 Task: Create a due date automation trigger when advanced on, on the monday before a card is due add fields without custom field "Resume" set to a date in this month at 11:00 AM.
Action: Mouse moved to (854, 248)
Screenshot: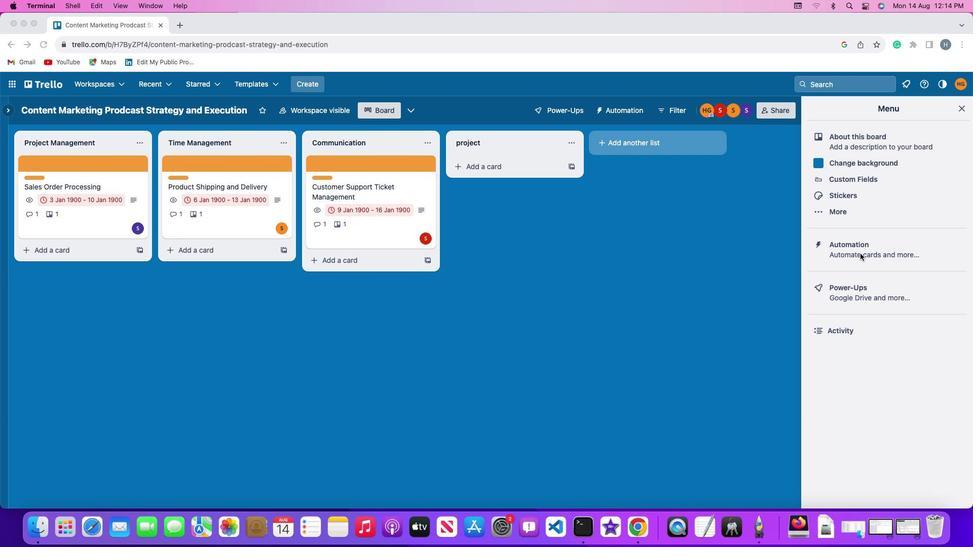 
Action: Mouse pressed left at (854, 248)
Screenshot: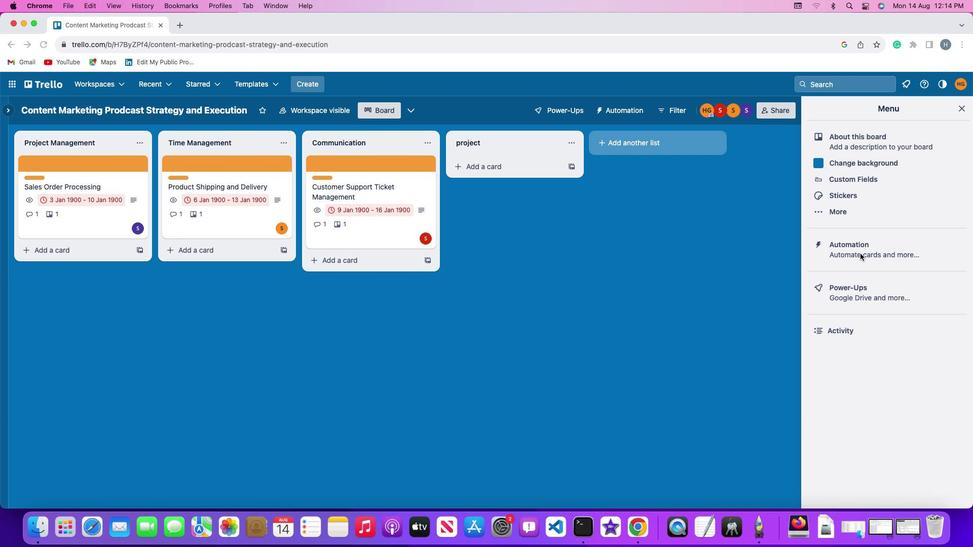 
Action: Mouse pressed left at (854, 248)
Screenshot: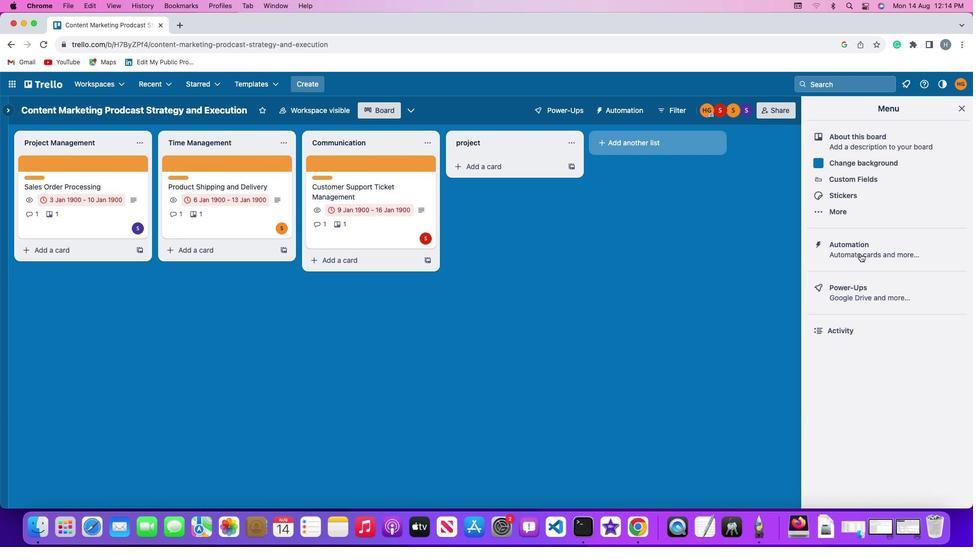 
Action: Mouse moved to (56, 238)
Screenshot: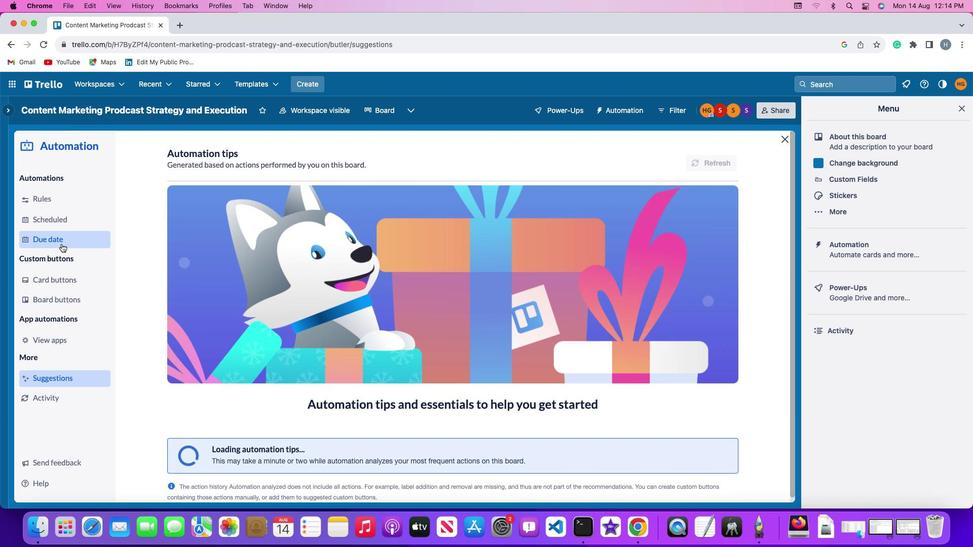
Action: Mouse pressed left at (56, 238)
Screenshot: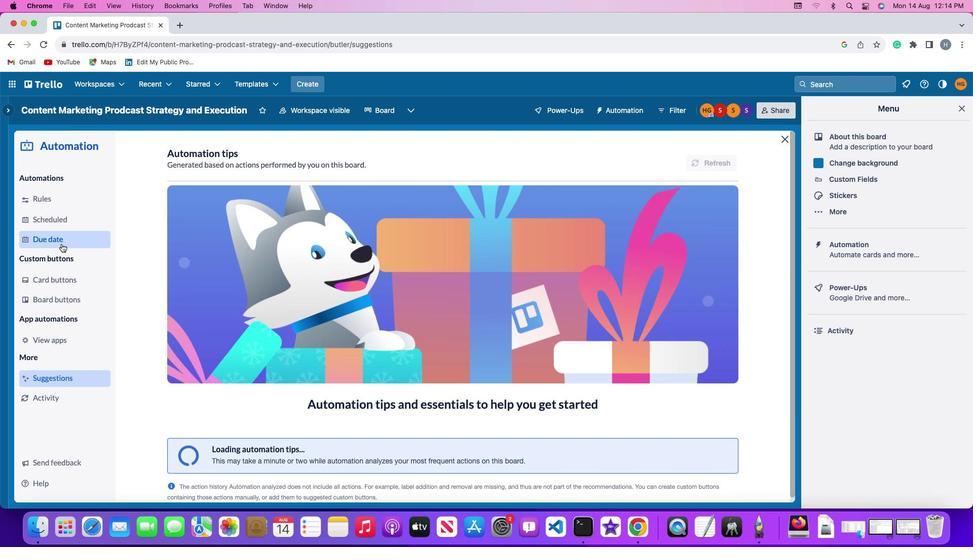 
Action: Mouse moved to (674, 152)
Screenshot: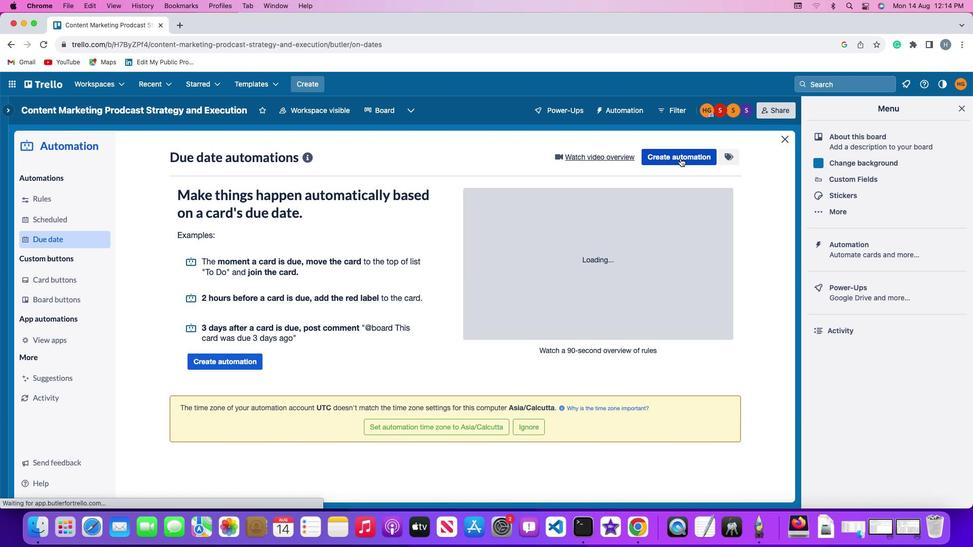
Action: Mouse pressed left at (674, 152)
Screenshot: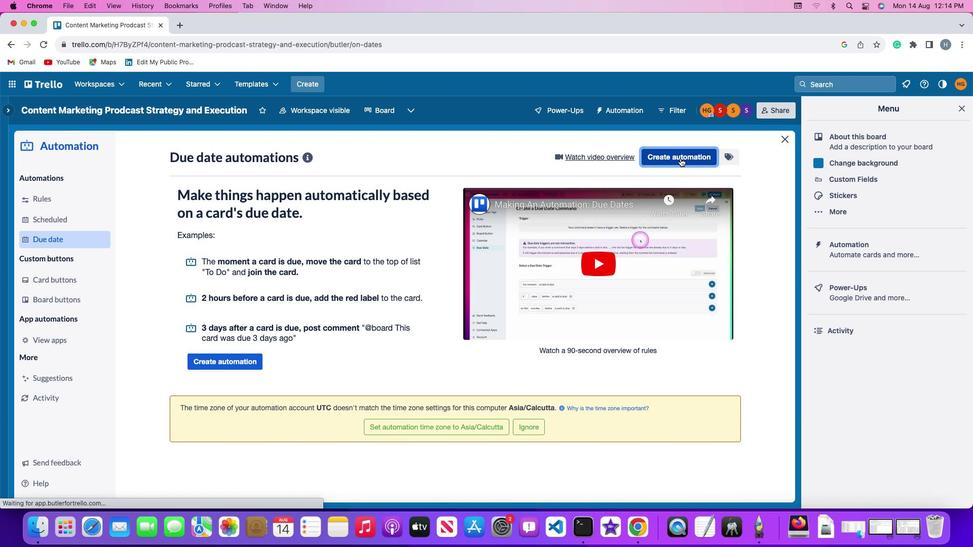 
Action: Mouse moved to (184, 246)
Screenshot: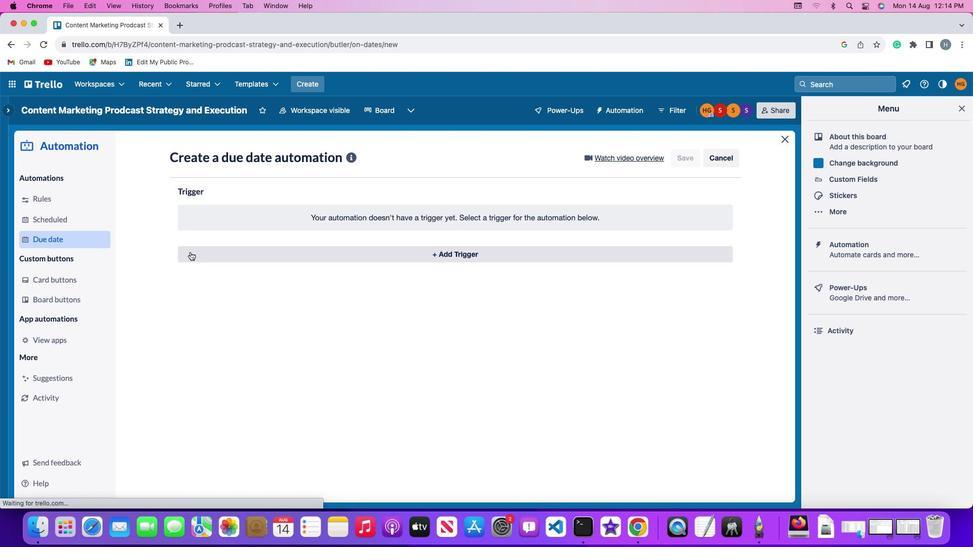 
Action: Mouse pressed left at (184, 246)
Screenshot: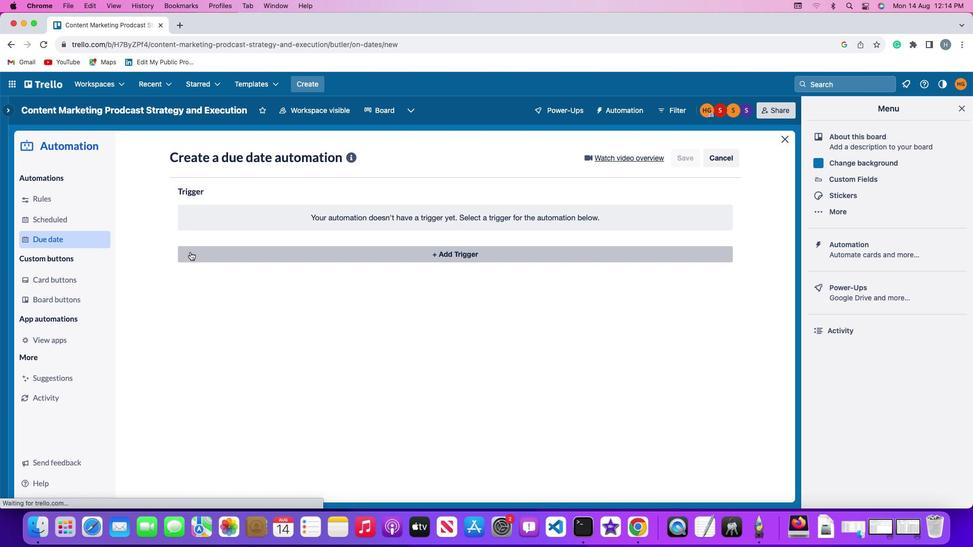 
Action: Mouse moved to (215, 439)
Screenshot: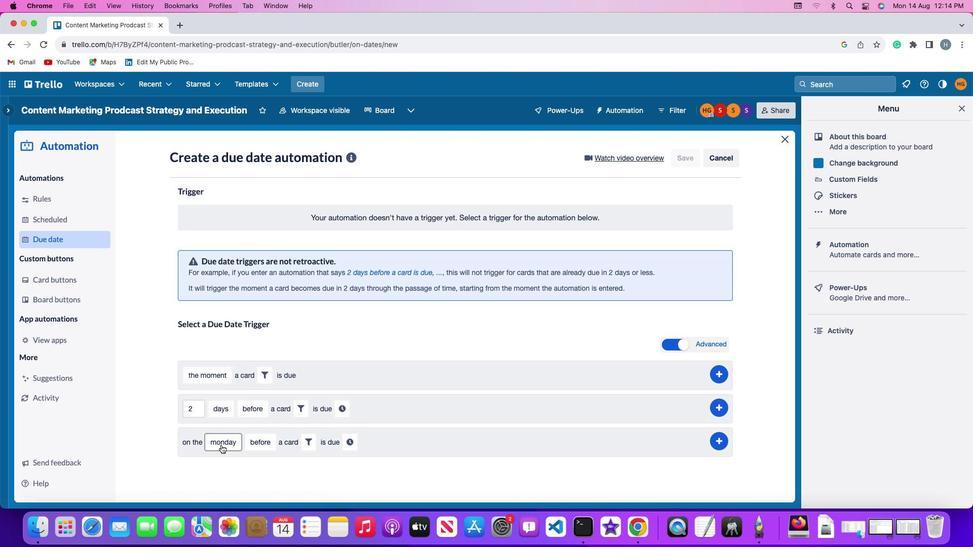 
Action: Mouse pressed left at (215, 439)
Screenshot: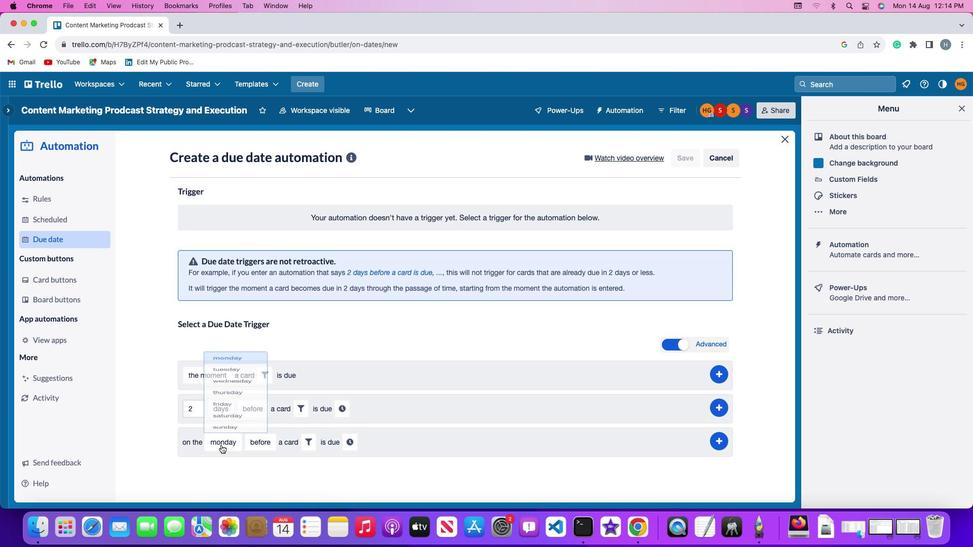 
Action: Mouse moved to (227, 296)
Screenshot: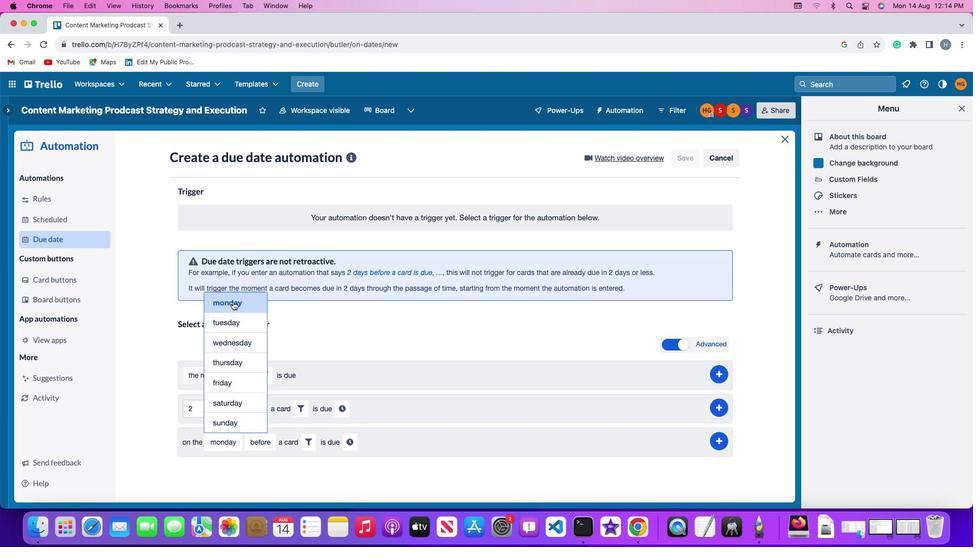 
Action: Mouse pressed left at (227, 296)
Screenshot: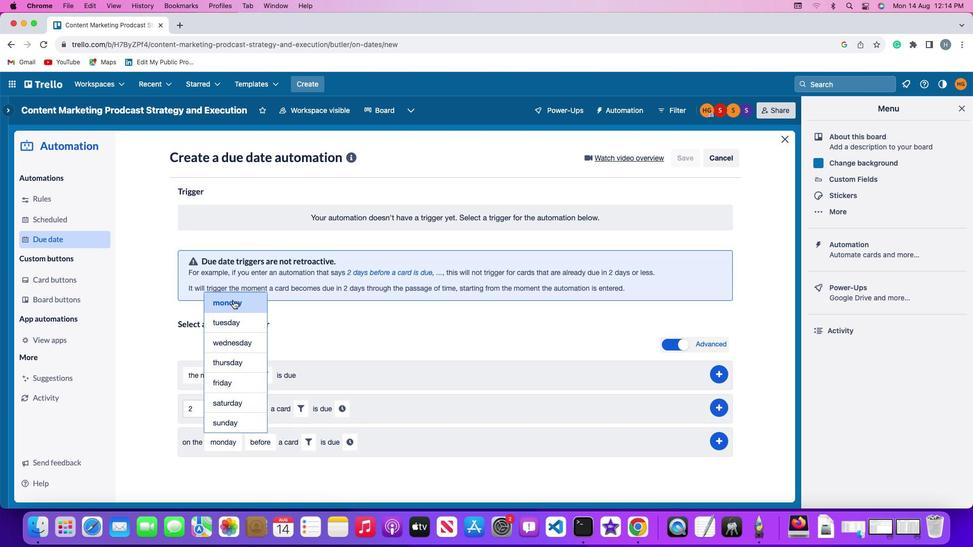 
Action: Mouse moved to (258, 434)
Screenshot: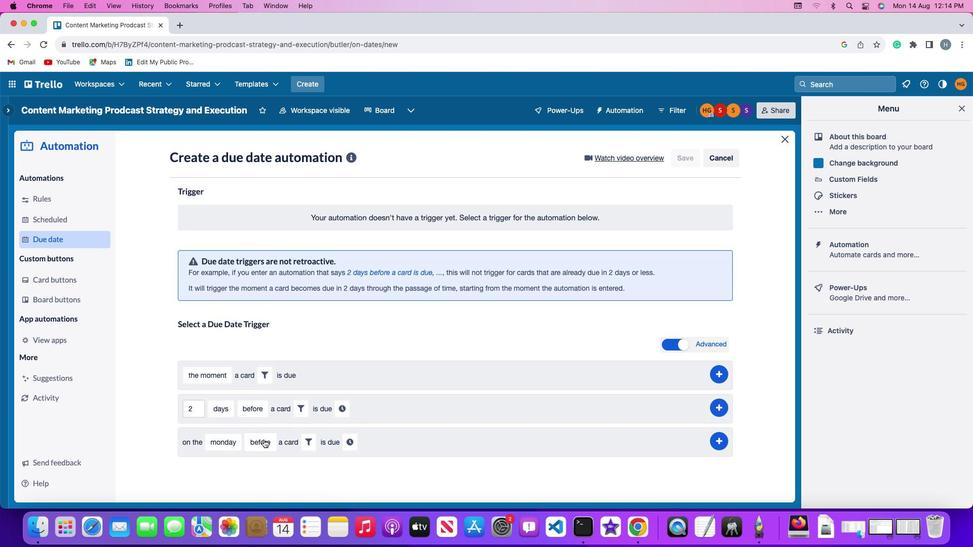 
Action: Mouse pressed left at (258, 434)
Screenshot: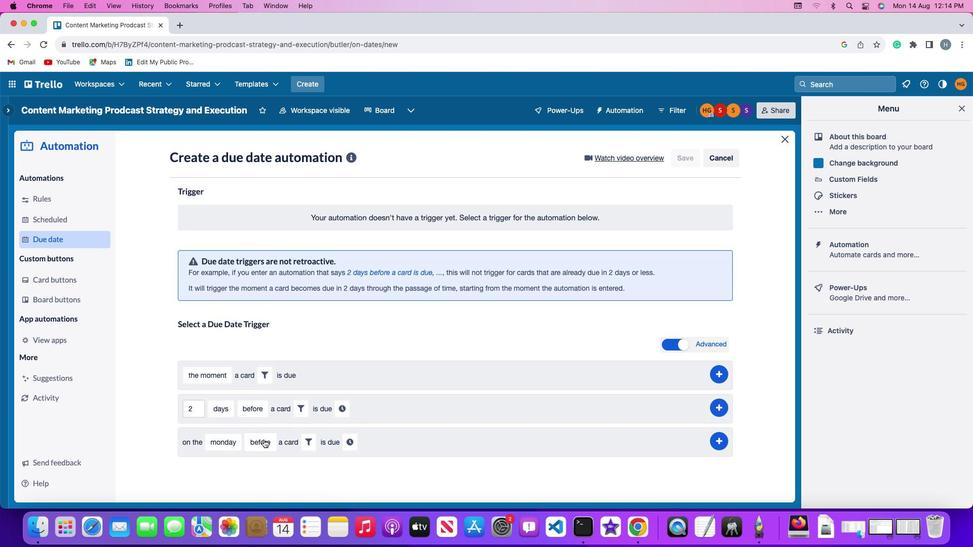 
Action: Mouse moved to (267, 357)
Screenshot: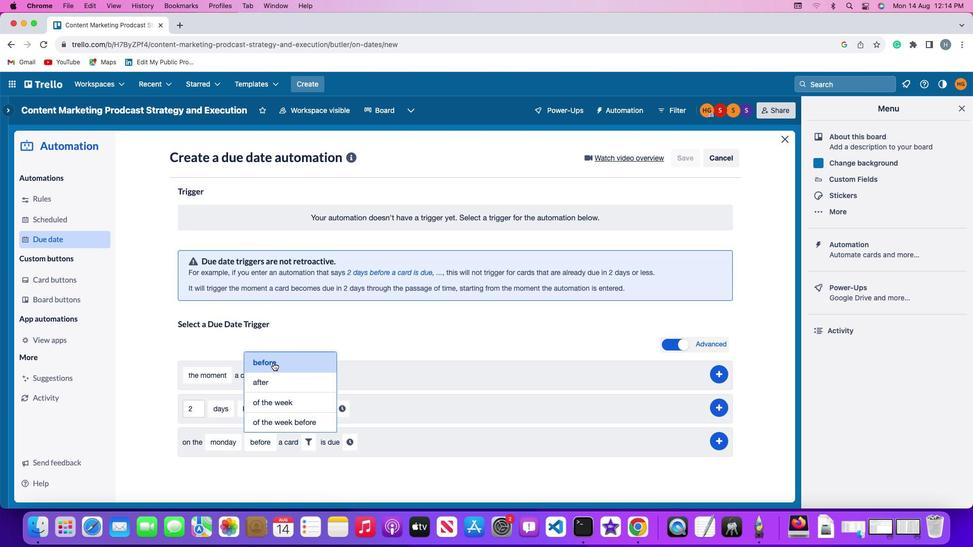 
Action: Mouse pressed left at (267, 357)
Screenshot: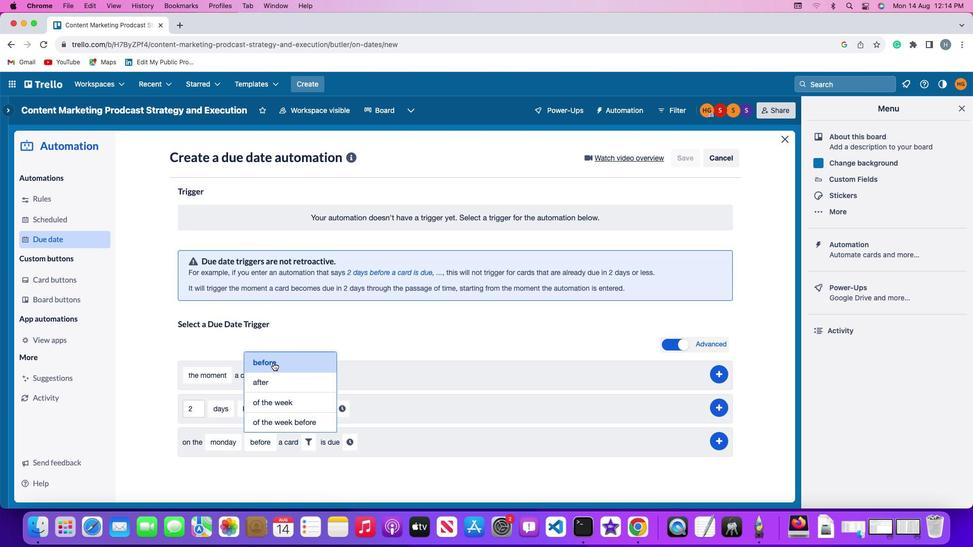 
Action: Mouse moved to (303, 432)
Screenshot: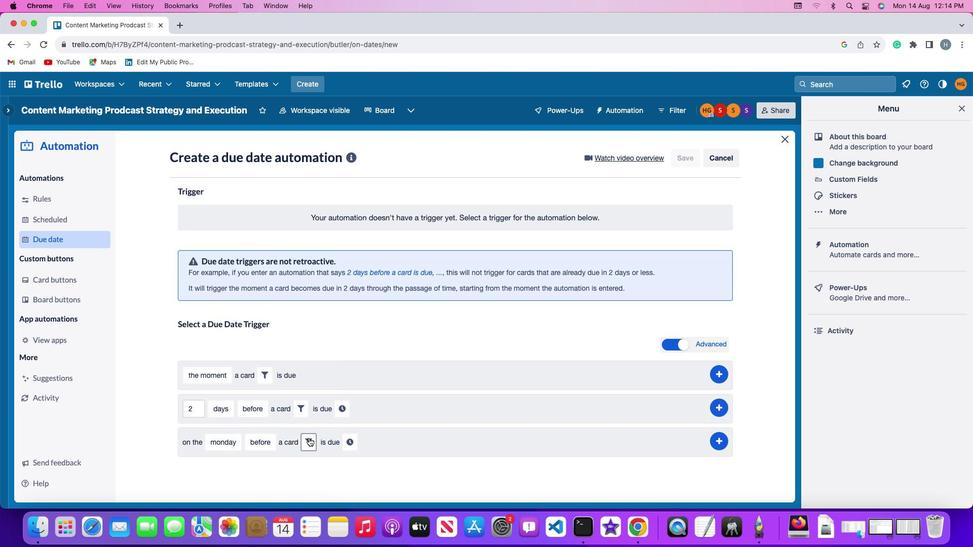 
Action: Mouse pressed left at (303, 432)
Screenshot: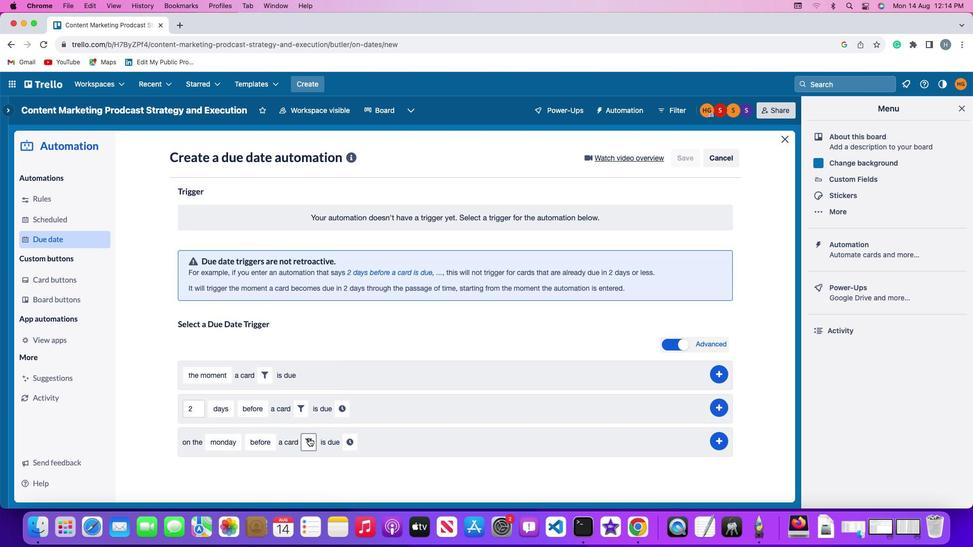 
Action: Mouse moved to (475, 470)
Screenshot: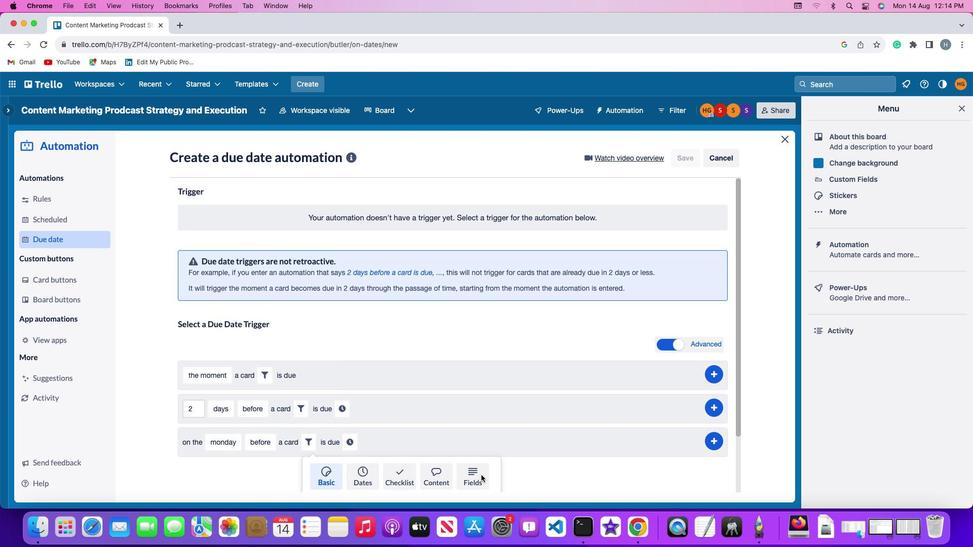 
Action: Mouse pressed left at (475, 470)
Screenshot: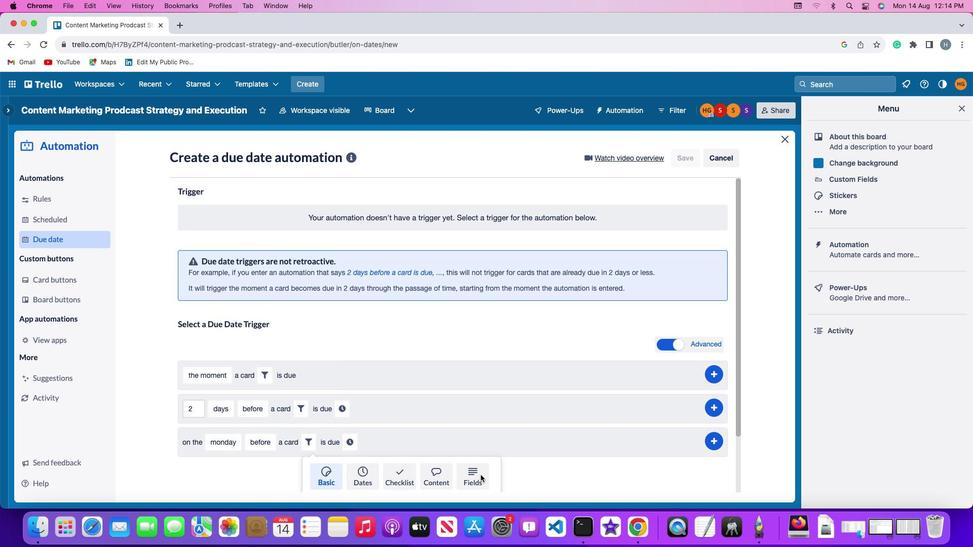 
Action: Mouse moved to (255, 467)
Screenshot: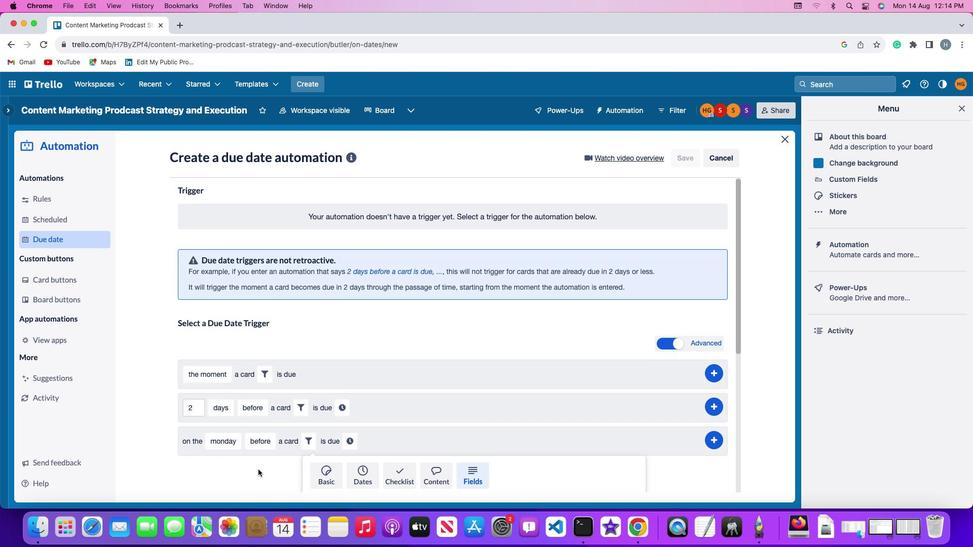 
Action: Mouse scrolled (255, 467) with delta (-5, -5)
Screenshot: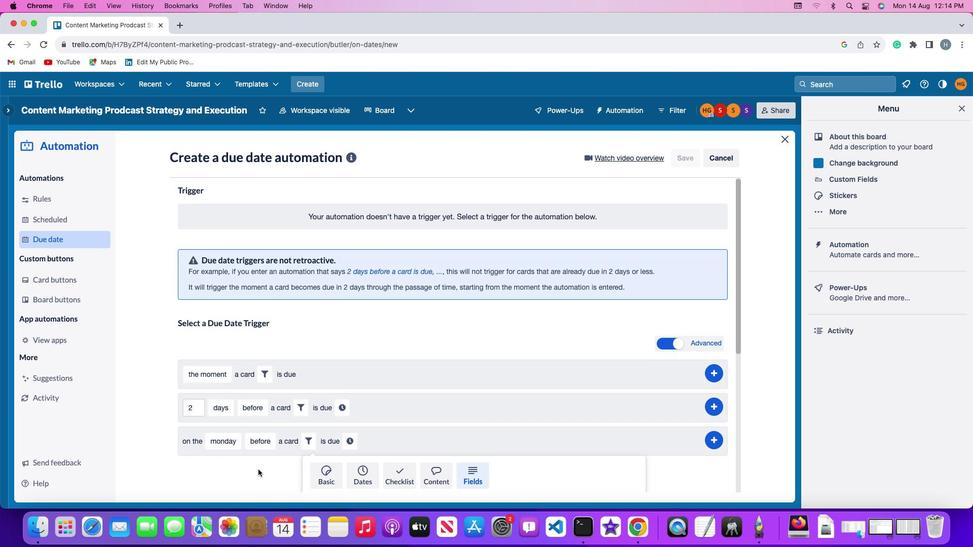 
Action: Mouse moved to (253, 466)
Screenshot: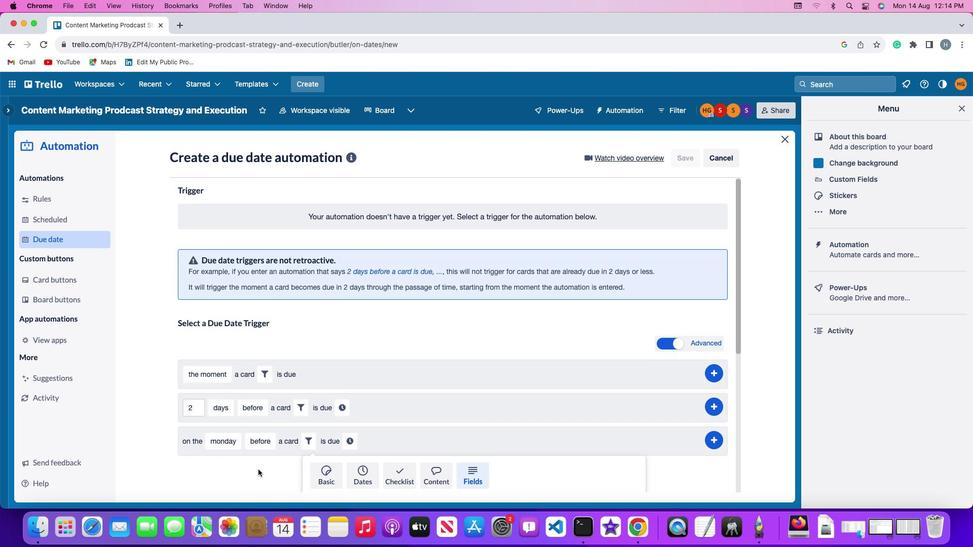 
Action: Mouse scrolled (253, 466) with delta (-5, -5)
Screenshot: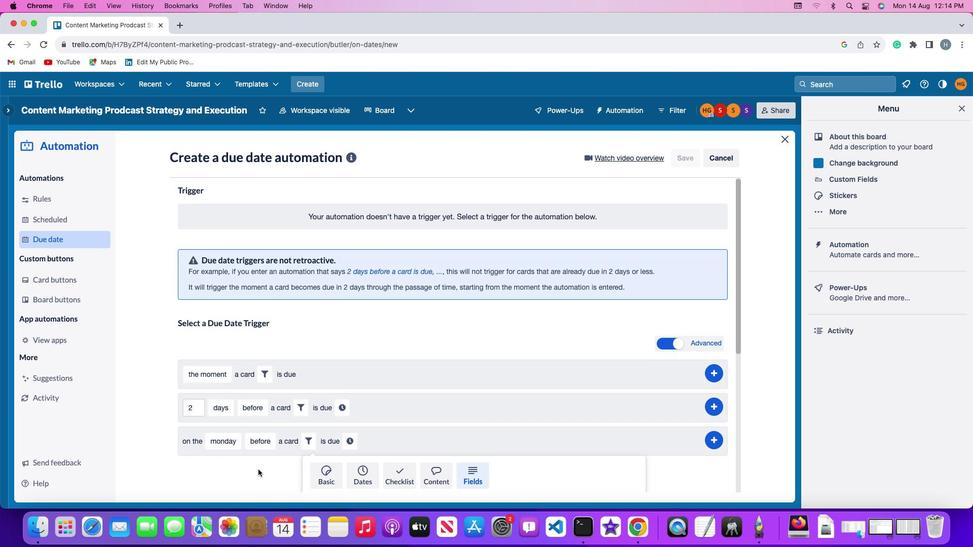 
Action: Mouse moved to (253, 466)
Screenshot: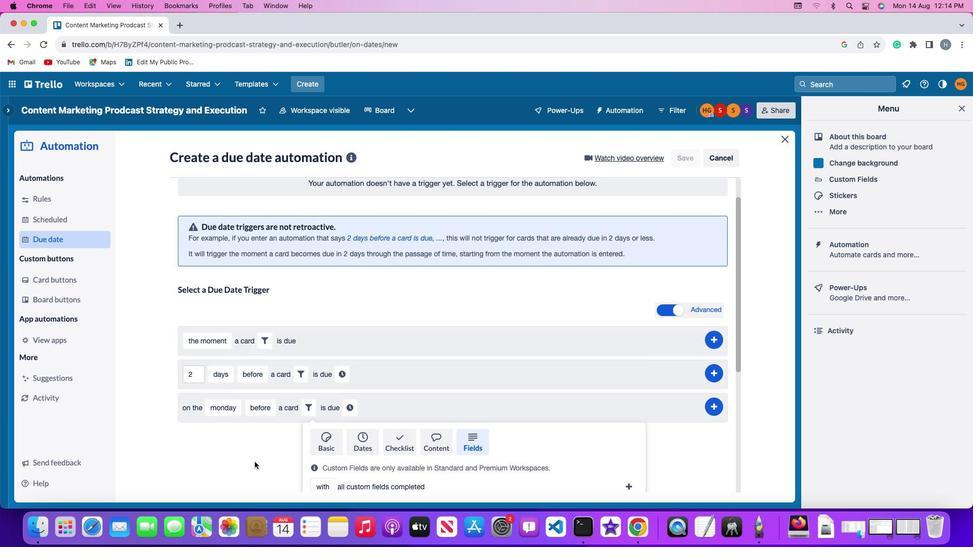 
Action: Mouse scrolled (253, 466) with delta (-5, -6)
Screenshot: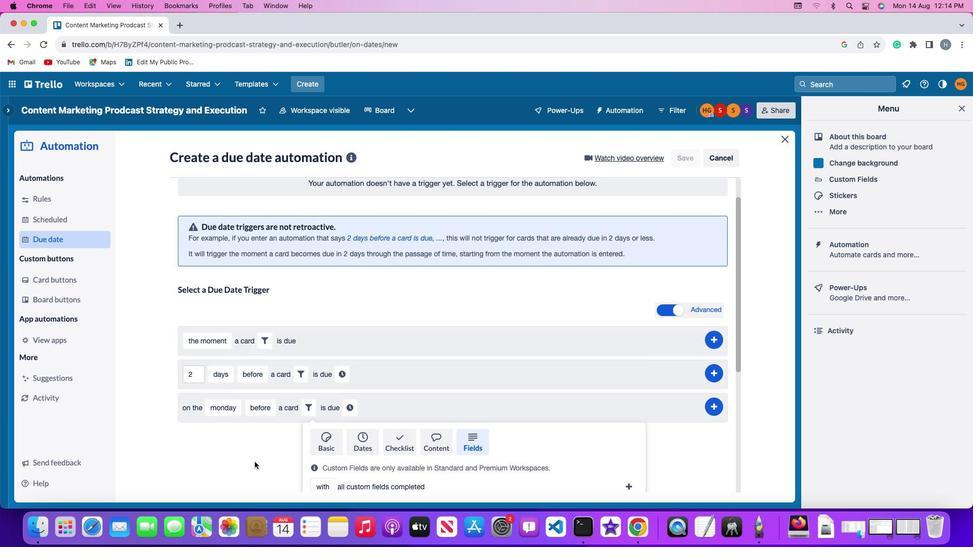 
Action: Mouse moved to (253, 465)
Screenshot: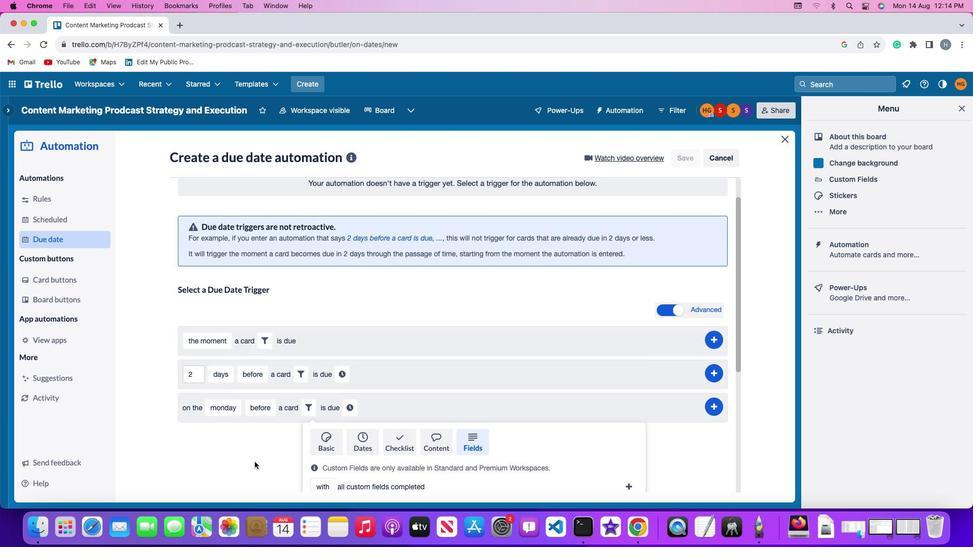 
Action: Mouse scrolled (253, 465) with delta (-5, -7)
Screenshot: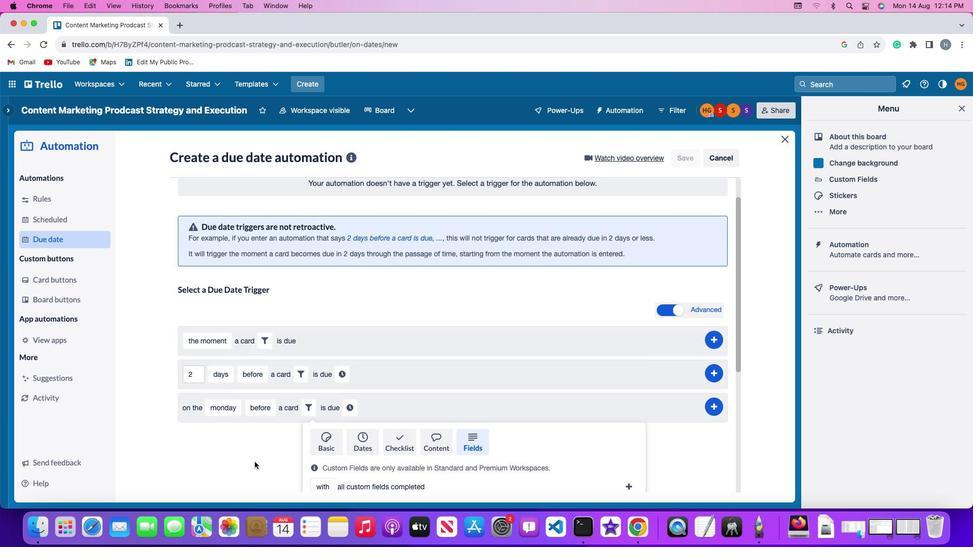 
Action: Mouse moved to (252, 463)
Screenshot: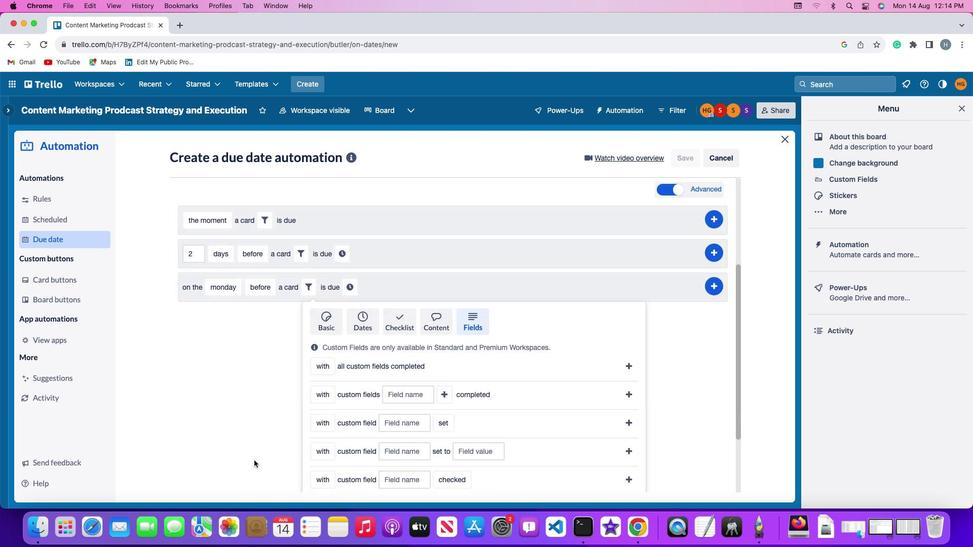 
Action: Mouse scrolled (252, 463) with delta (-5, -8)
Screenshot: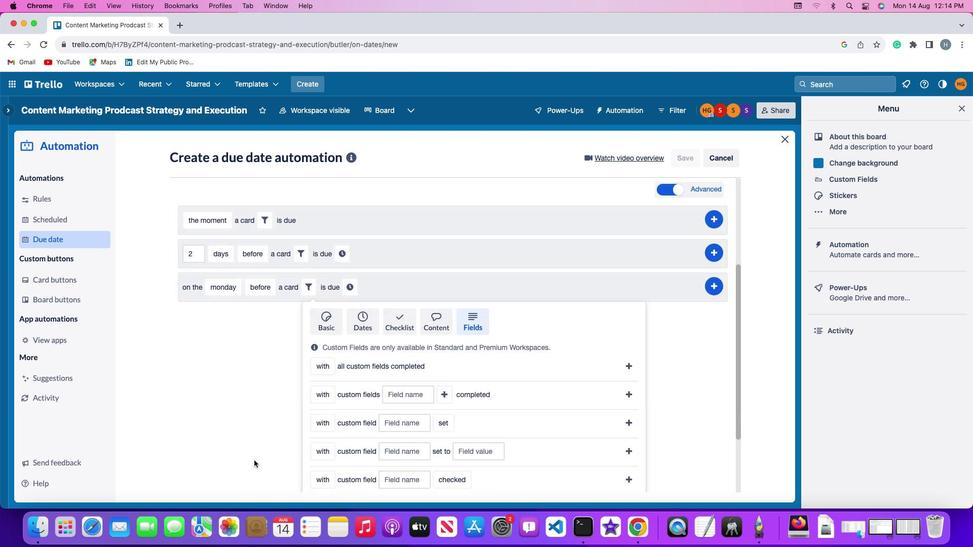 
Action: Mouse moved to (248, 454)
Screenshot: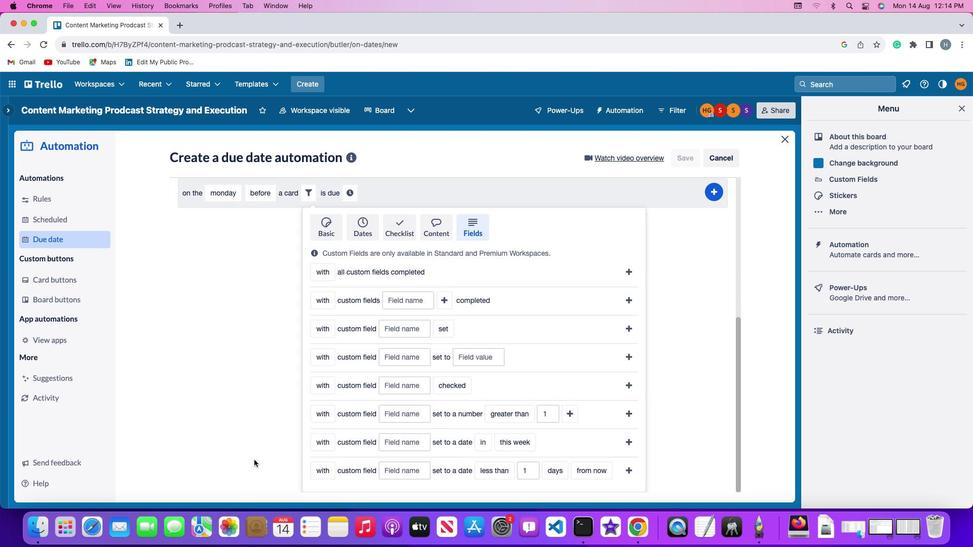 
Action: Mouse scrolled (248, 454) with delta (-5, -5)
Screenshot: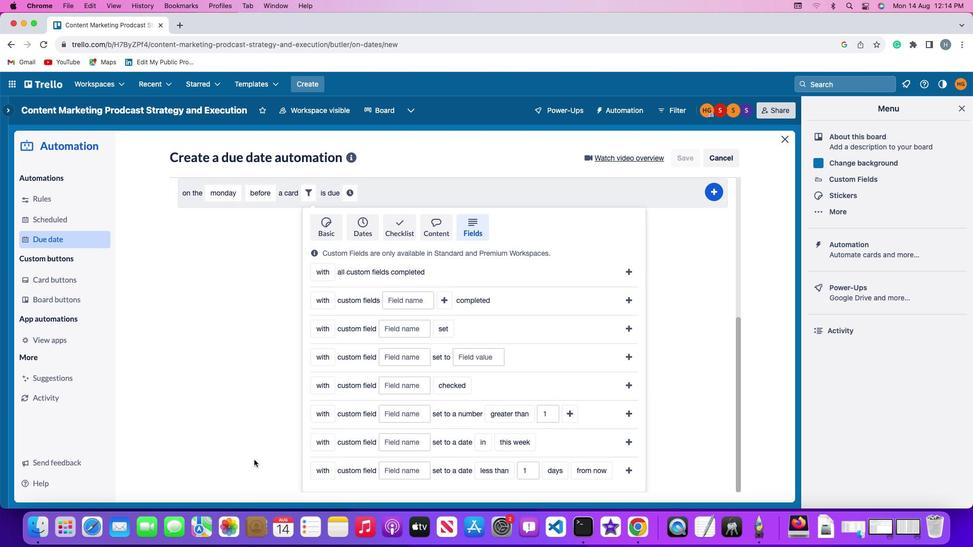 
Action: Mouse scrolled (248, 454) with delta (-5, -5)
Screenshot: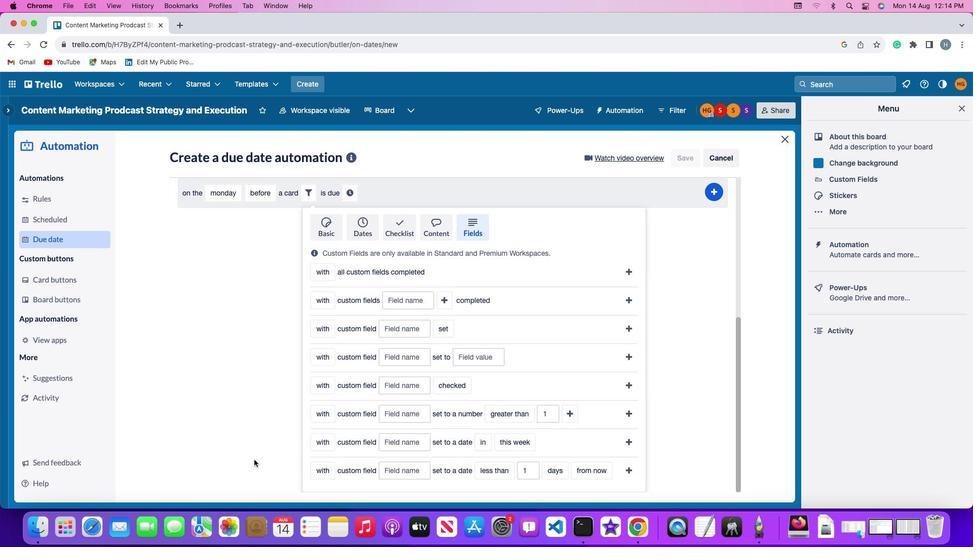 
Action: Mouse scrolled (248, 454) with delta (-5, -6)
Screenshot: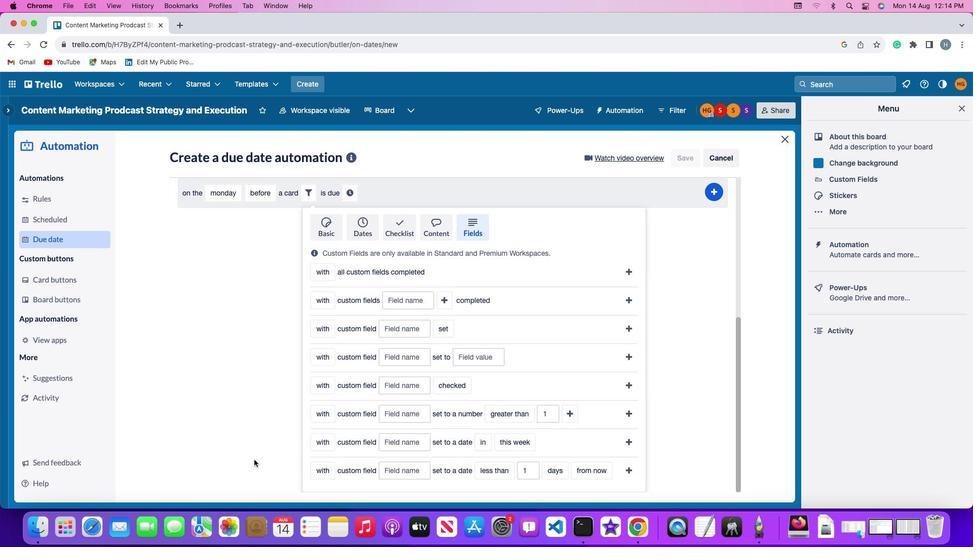 
Action: Mouse scrolled (248, 454) with delta (-5, -7)
Screenshot: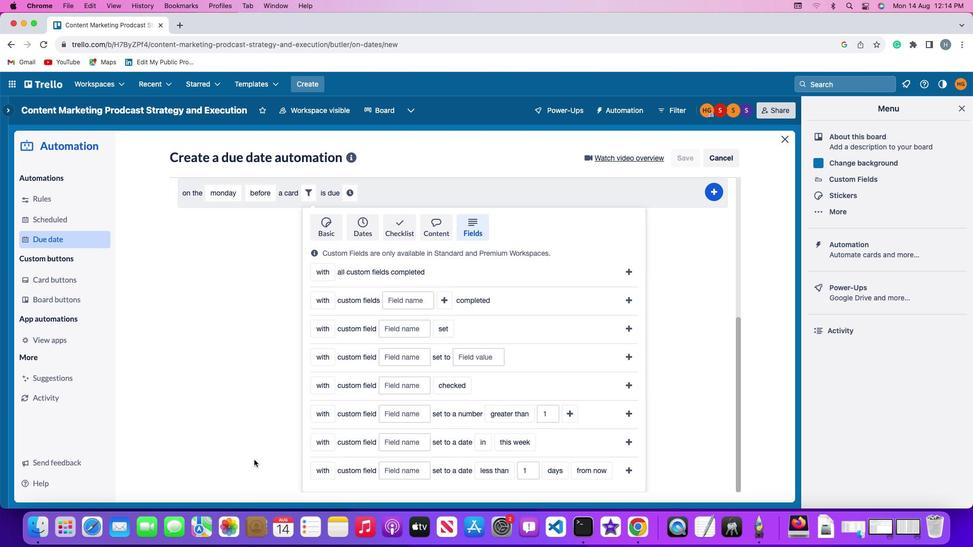 
Action: Mouse scrolled (248, 454) with delta (-5, -7)
Screenshot: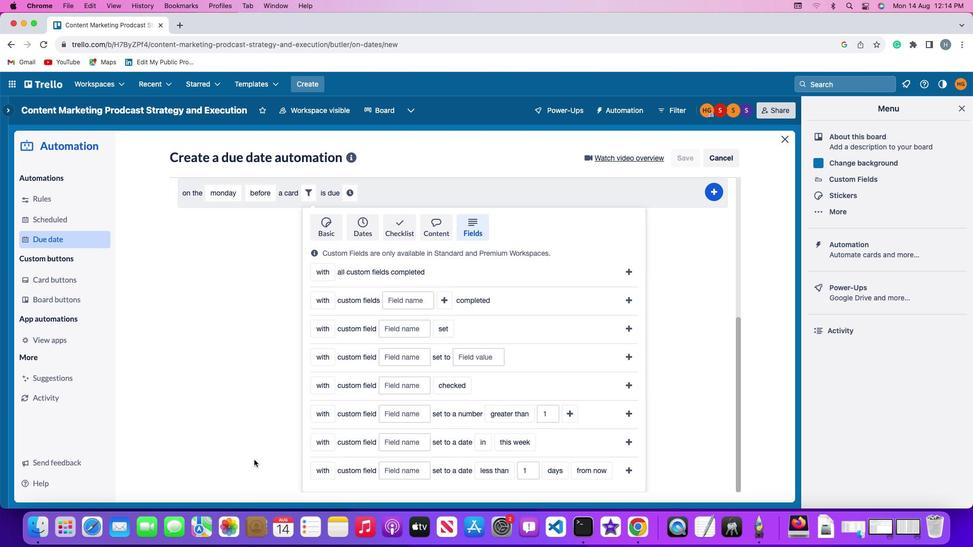 
Action: Mouse moved to (323, 435)
Screenshot: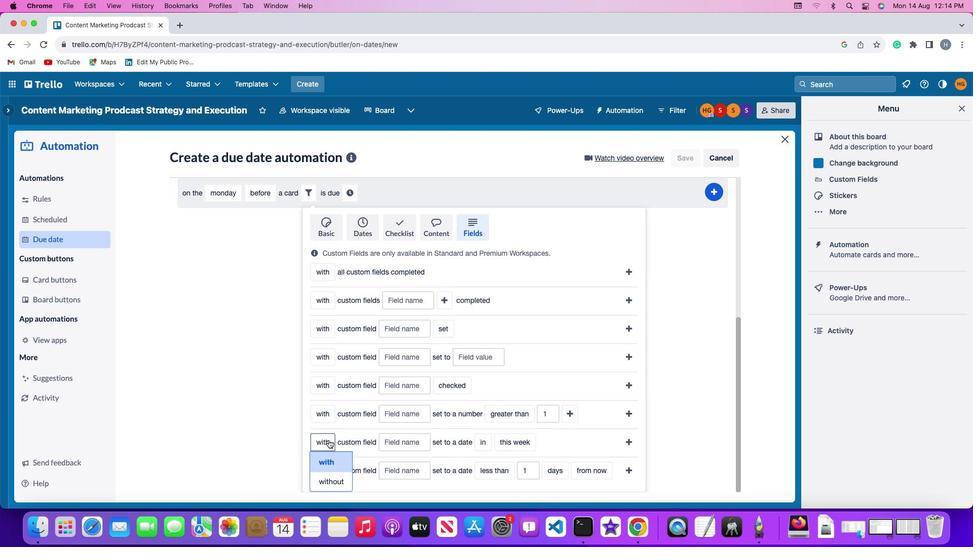
Action: Mouse pressed left at (323, 435)
Screenshot: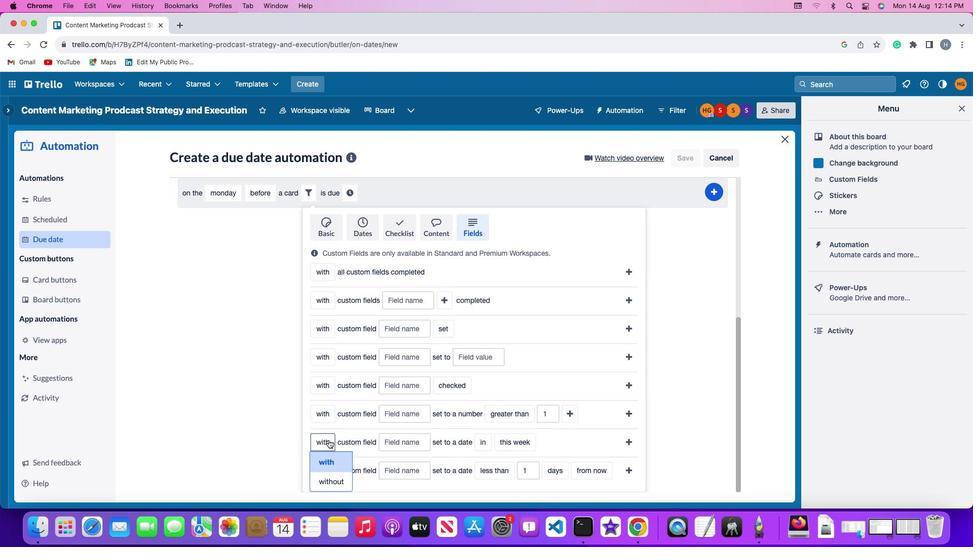 
Action: Mouse moved to (327, 472)
Screenshot: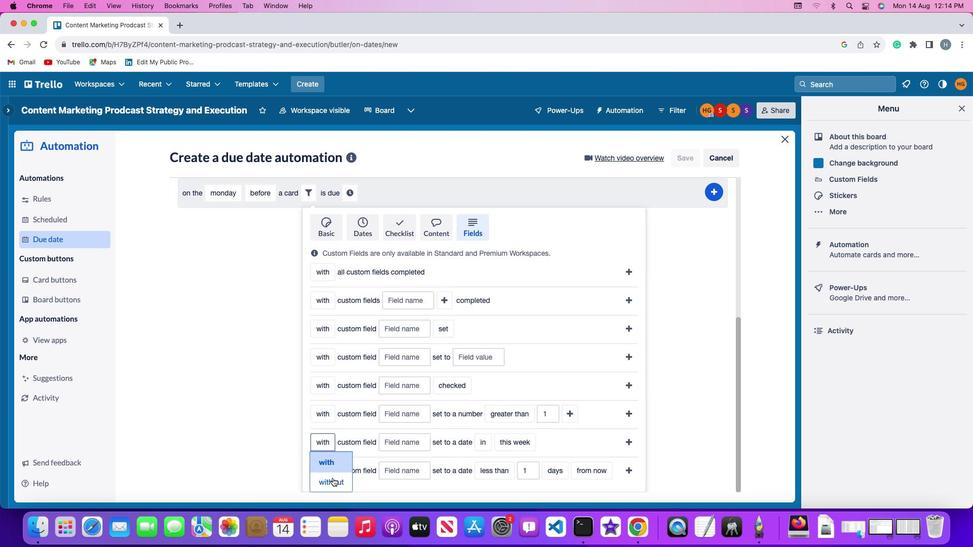 
Action: Mouse pressed left at (327, 472)
Screenshot: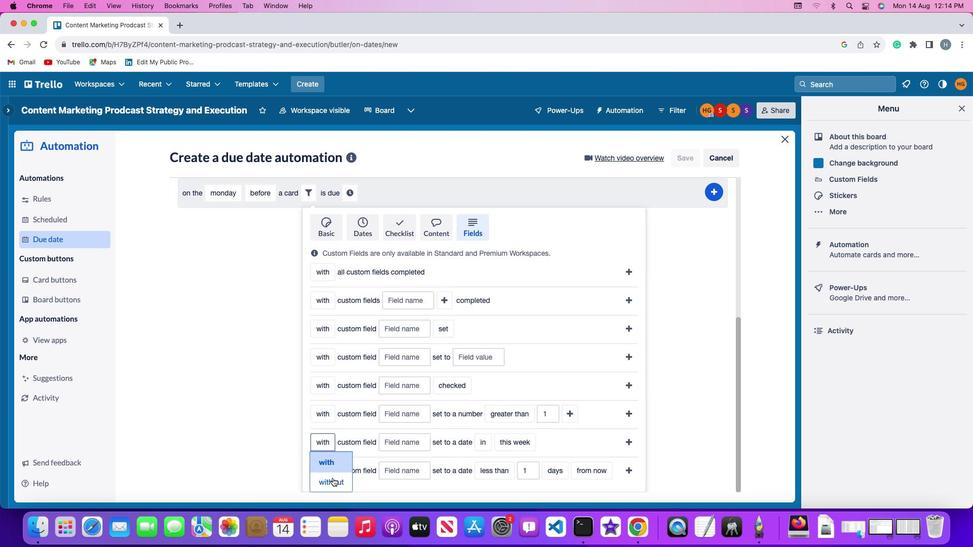 
Action: Mouse moved to (398, 438)
Screenshot: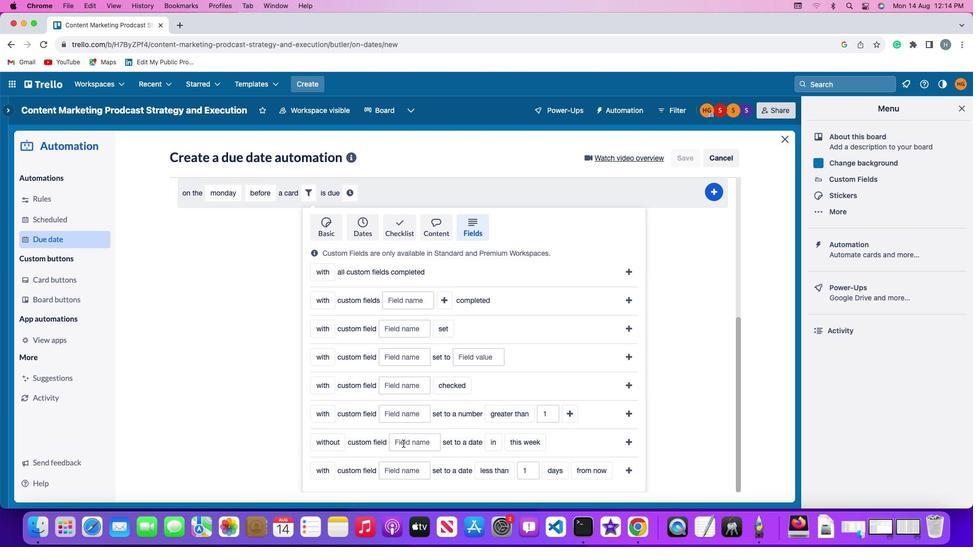 
Action: Mouse pressed left at (398, 438)
Screenshot: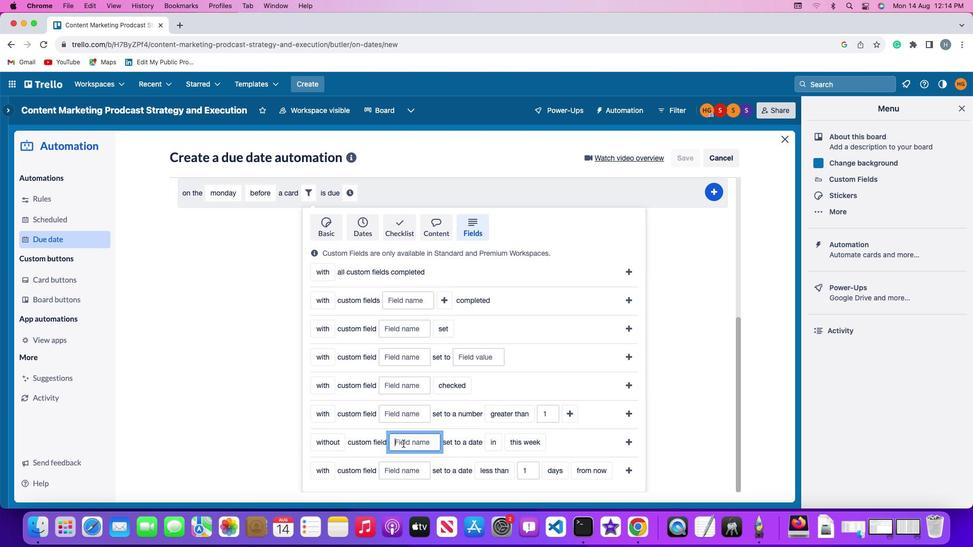 
Action: Key pressed Key.shift'R''e''s''u''m''e'
Screenshot: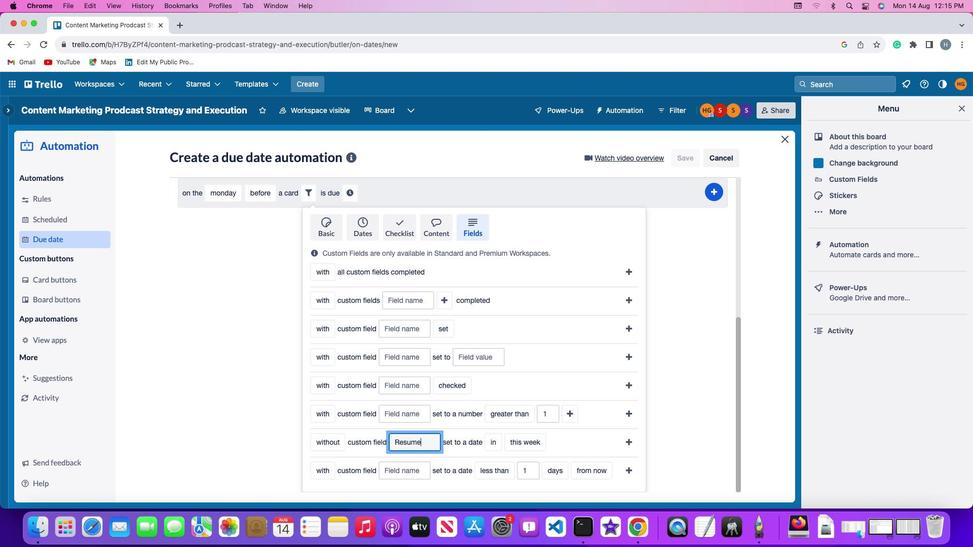 
Action: Mouse moved to (487, 435)
Screenshot: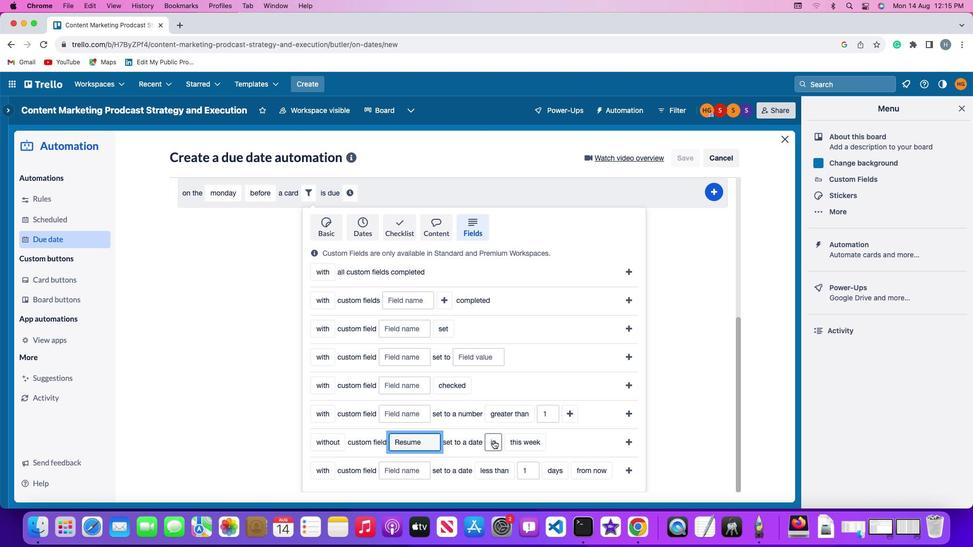 
Action: Mouse pressed left at (487, 435)
Screenshot: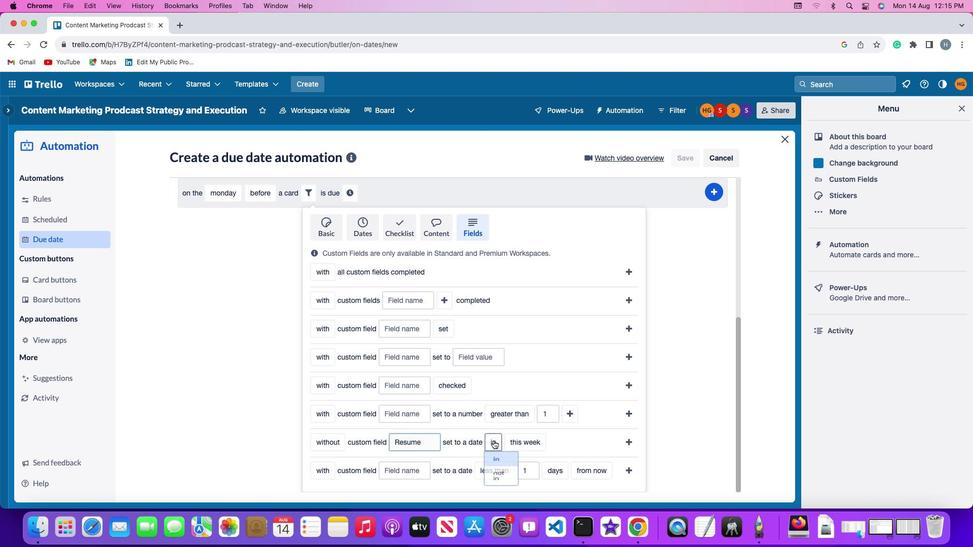 
Action: Mouse moved to (493, 459)
Screenshot: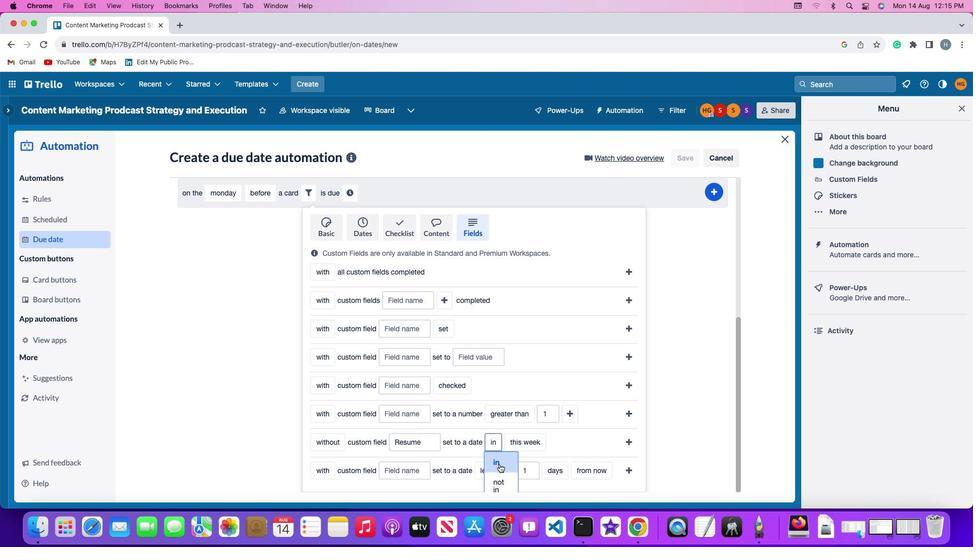 
Action: Mouse pressed left at (493, 459)
Screenshot: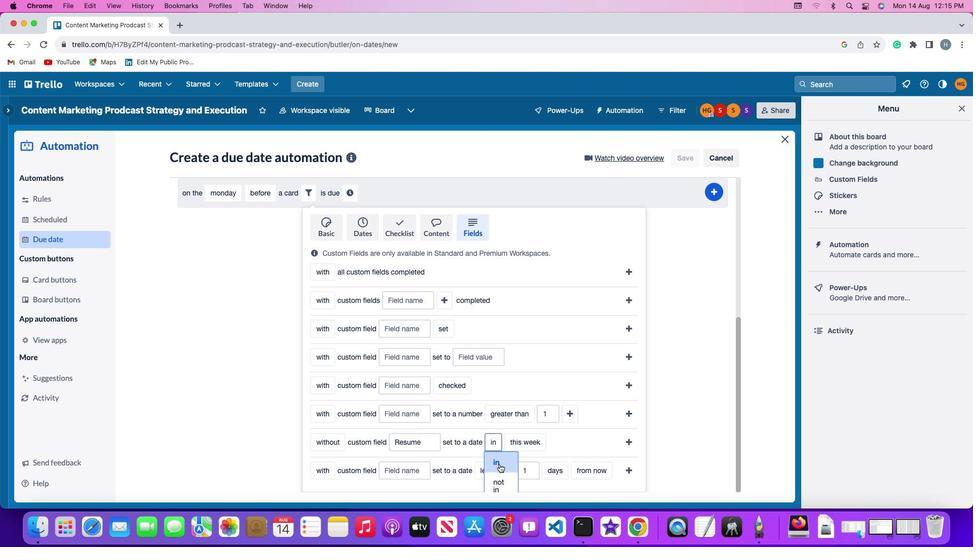 
Action: Mouse moved to (525, 442)
Screenshot: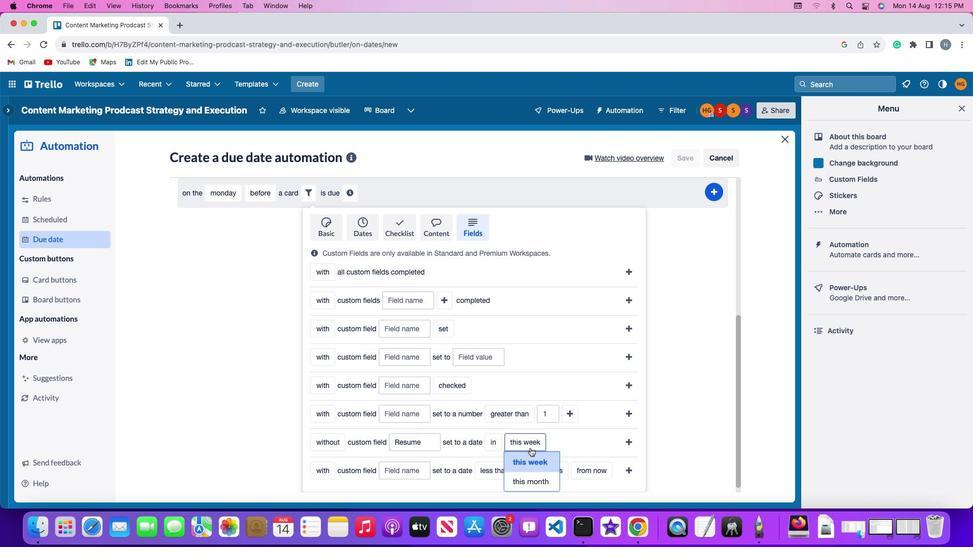 
Action: Mouse pressed left at (525, 442)
Screenshot: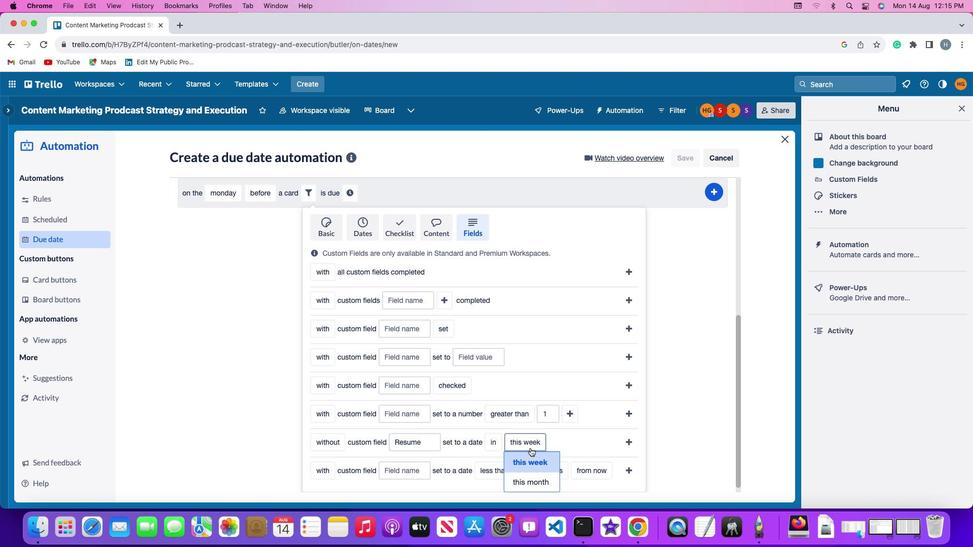 
Action: Mouse moved to (521, 474)
Screenshot: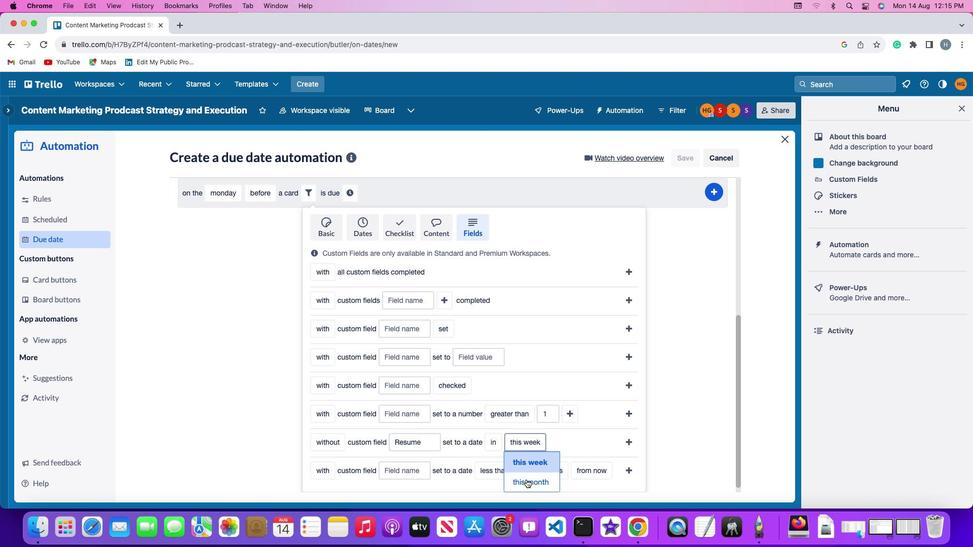 
Action: Mouse pressed left at (521, 474)
Screenshot: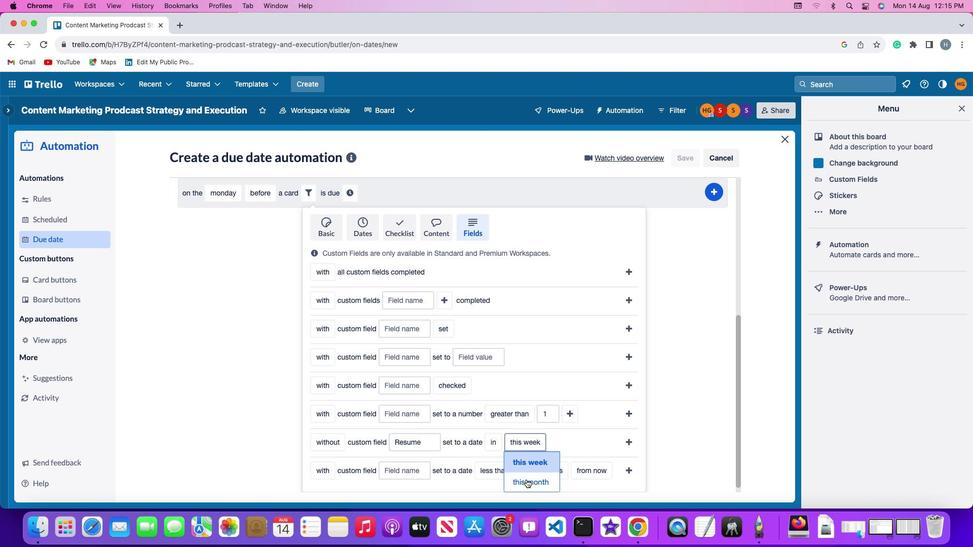 
Action: Mouse moved to (622, 433)
Screenshot: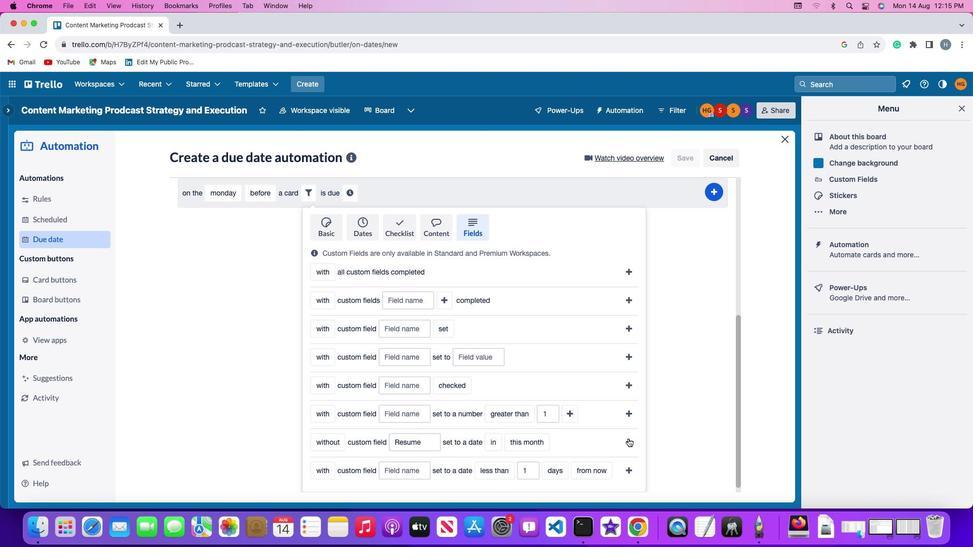 
Action: Mouse pressed left at (622, 433)
Screenshot: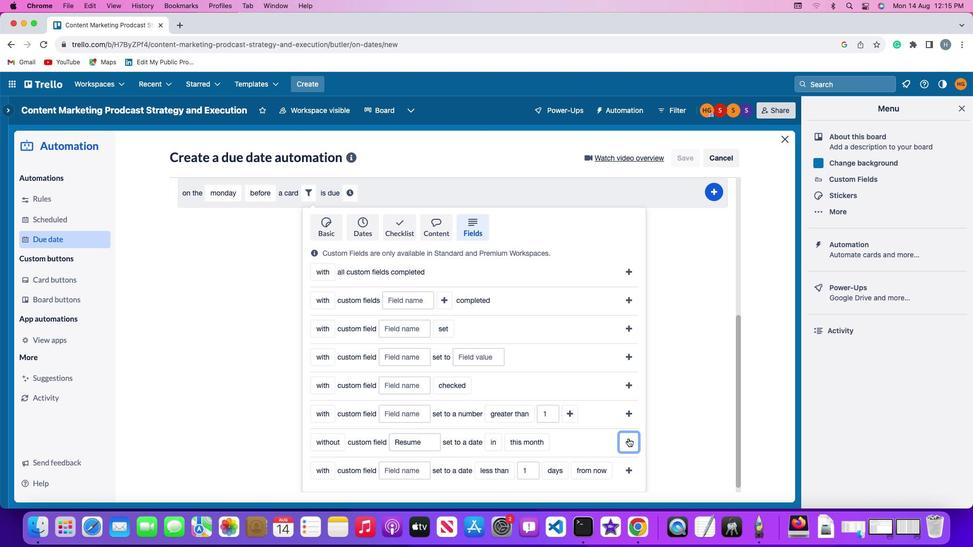 
Action: Mouse moved to (545, 436)
Screenshot: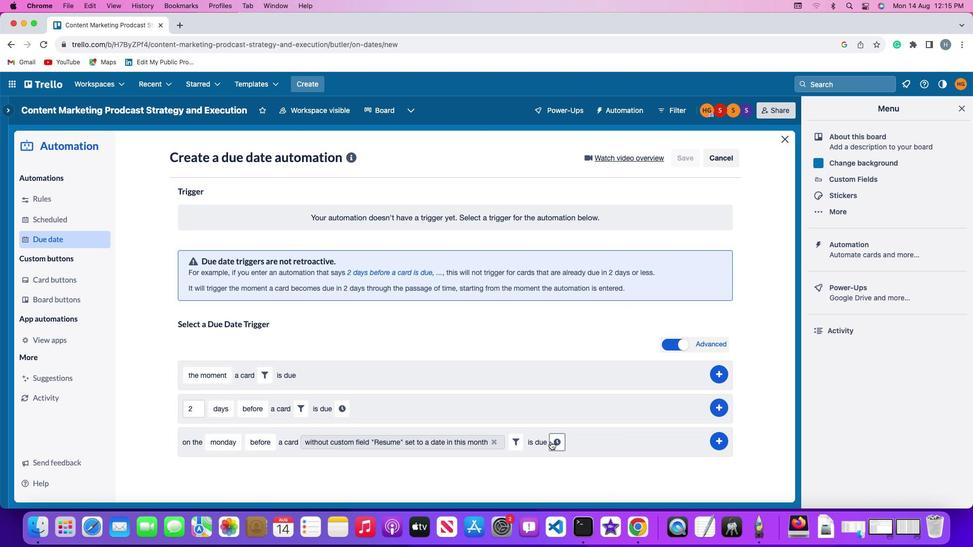 
Action: Mouse pressed left at (545, 436)
Screenshot: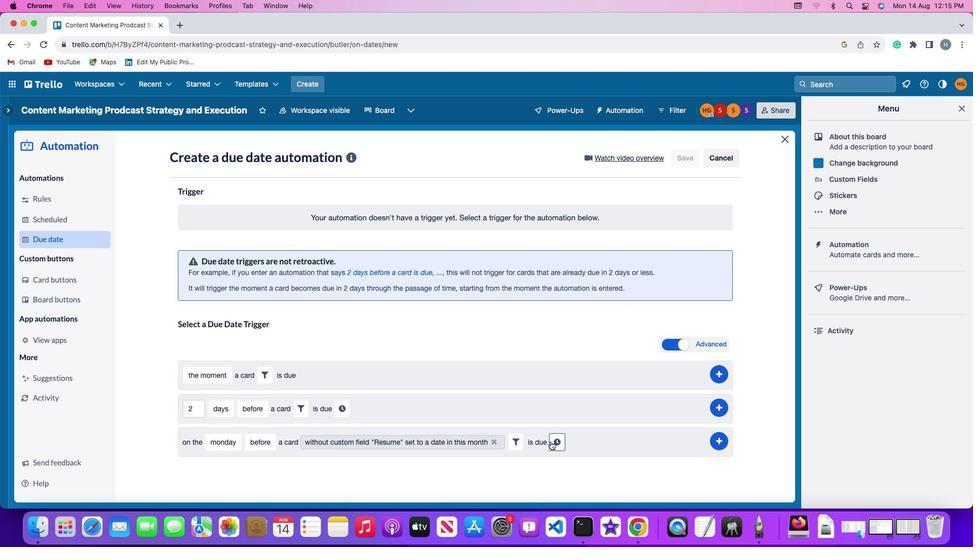 
Action: Mouse moved to (580, 439)
Screenshot: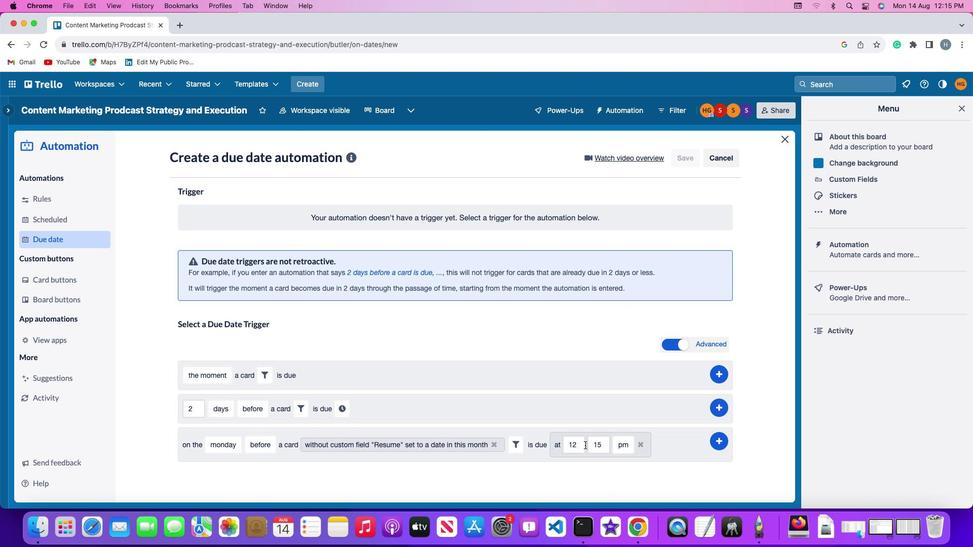 
Action: Mouse pressed left at (580, 439)
Screenshot: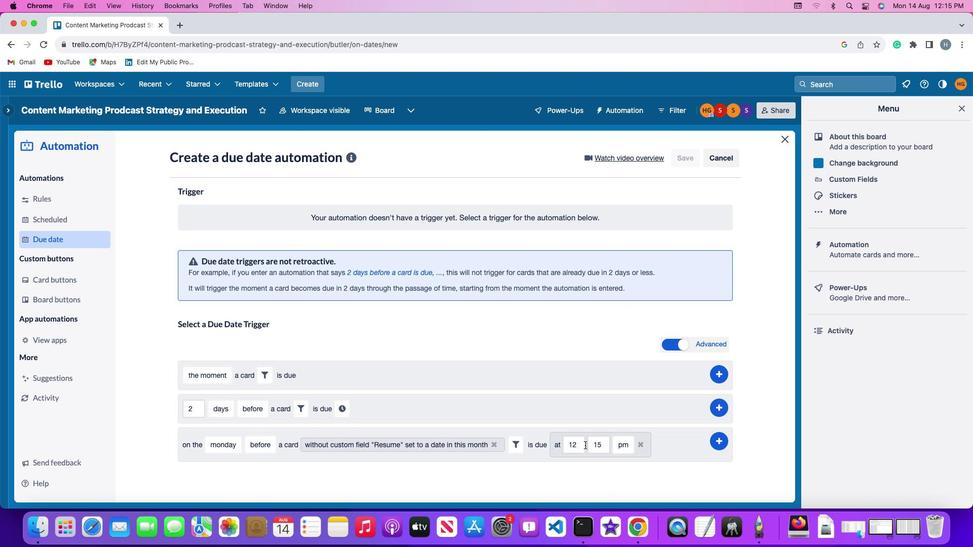 
Action: Mouse moved to (578, 439)
Screenshot: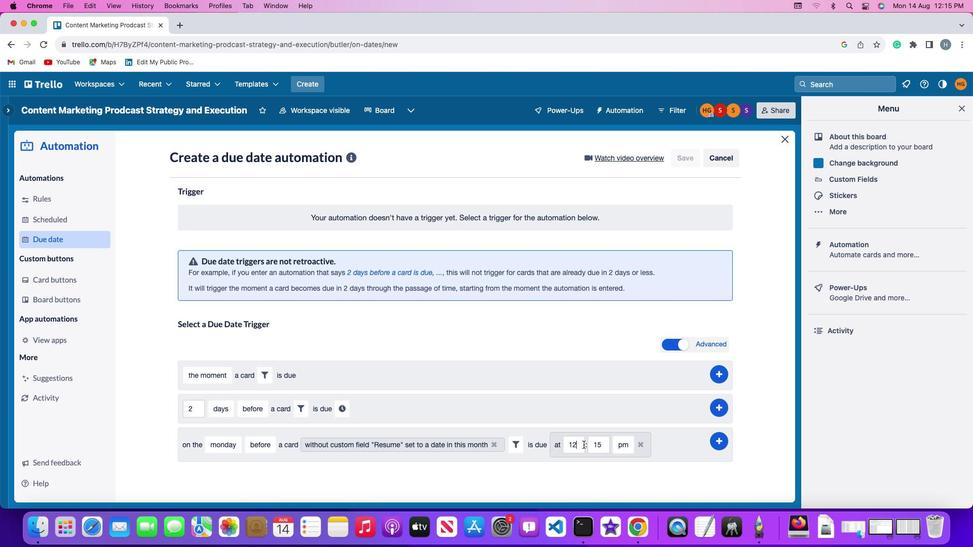 
Action: Mouse pressed left at (578, 439)
Screenshot: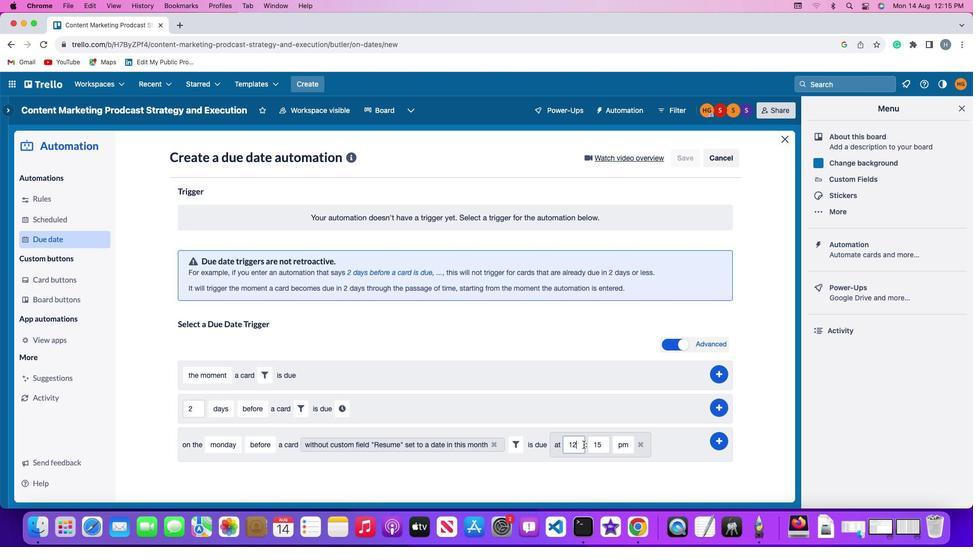 
Action: Key pressed Key.backspaceKey.backspace'1''1'
Screenshot: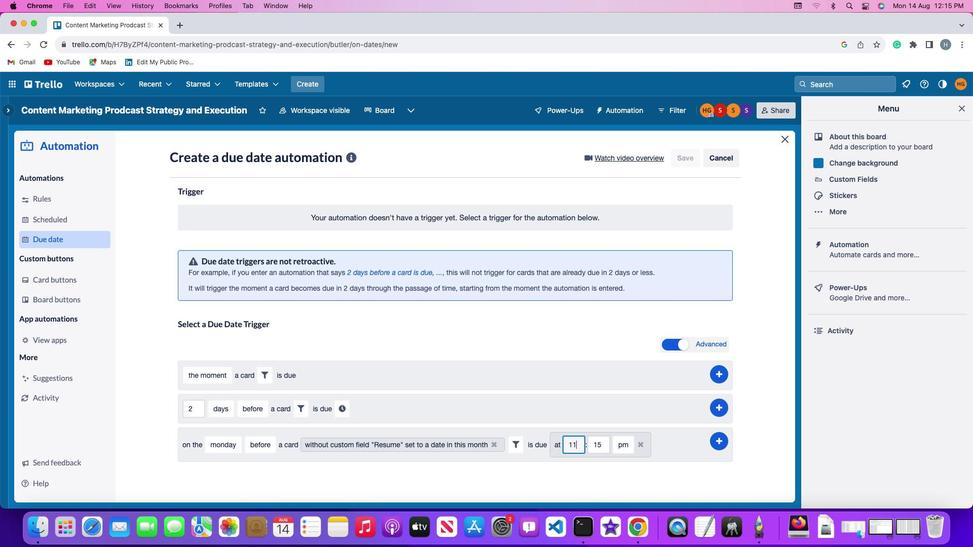 
Action: Mouse moved to (597, 439)
Screenshot: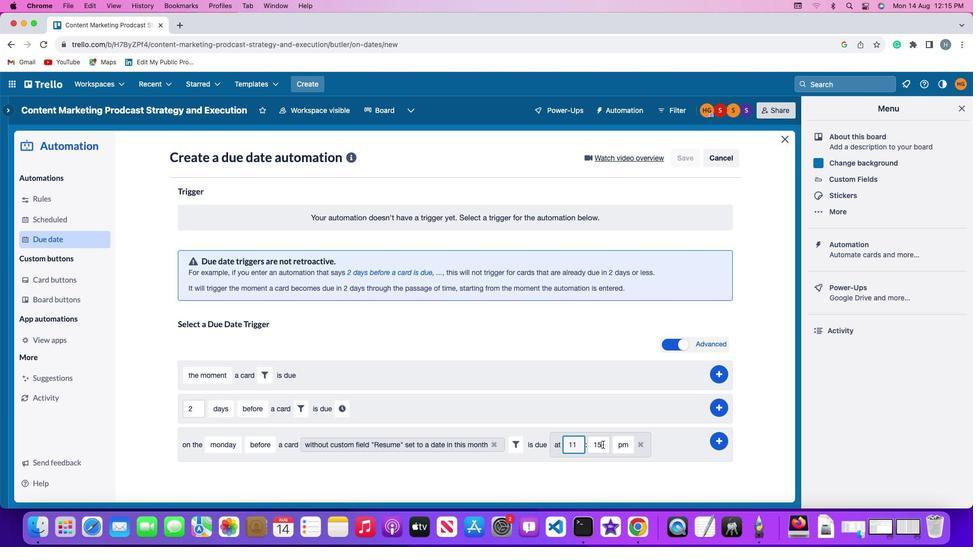 
Action: Mouse pressed left at (597, 439)
Screenshot: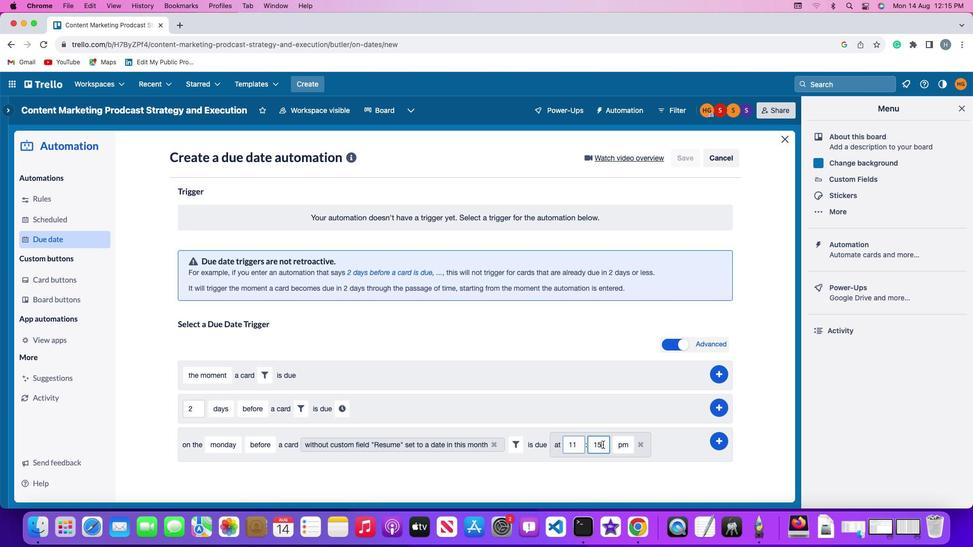 
Action: Key pressed Key.backspaceKey.backspace'0''0'
Screenshot: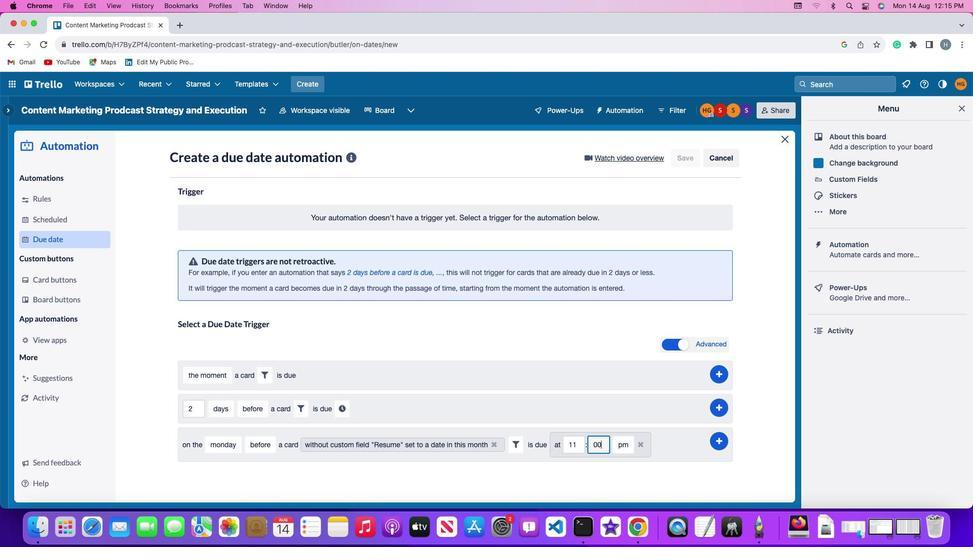 
Action: Mouse moved to (621, 438)
Screenshot: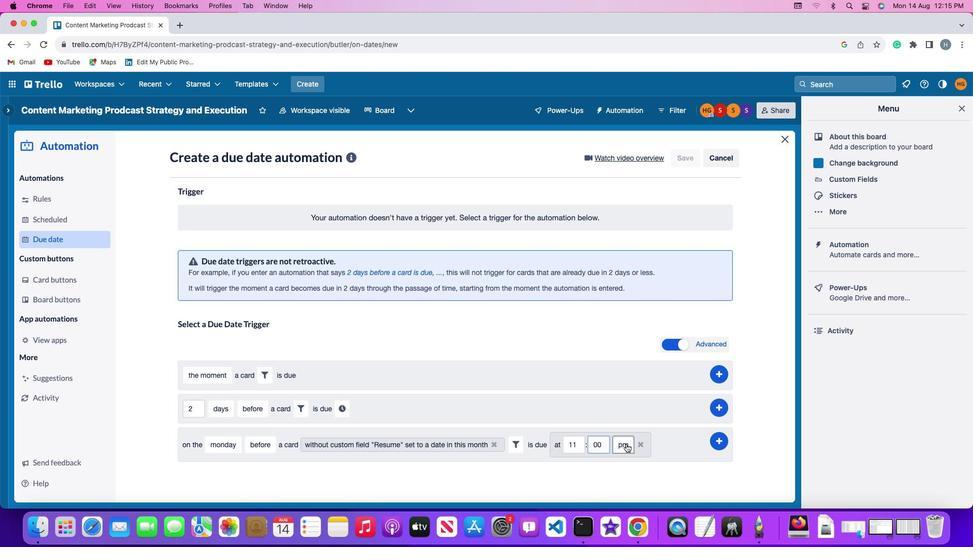 
Action: Mouse pressed left at (621, 438)
Screenshot: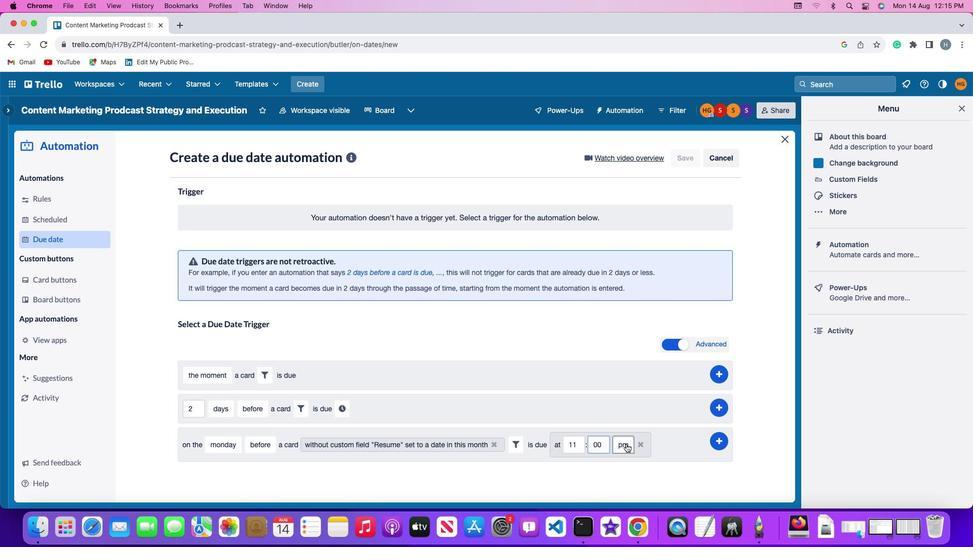 
Action: Mouse moved to (620, 461)
Screenshot: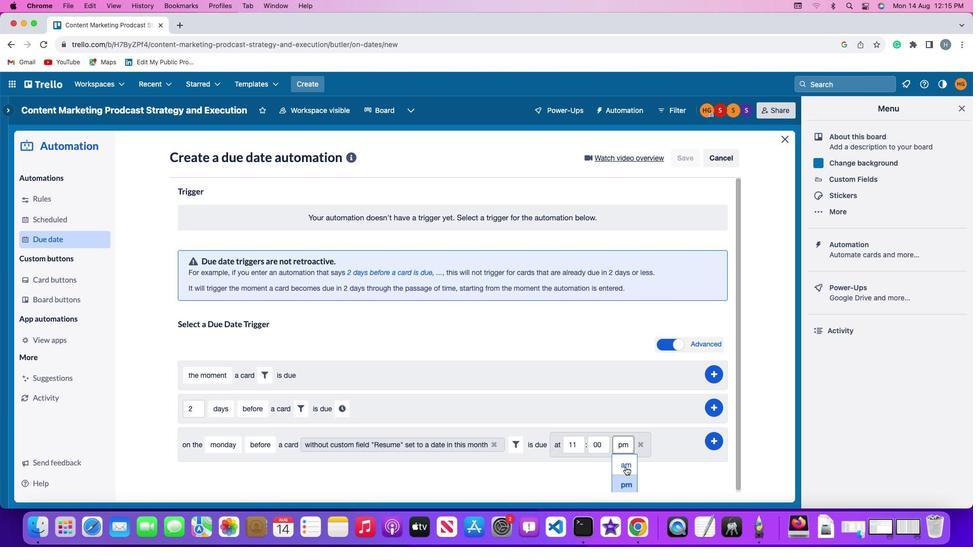 
Action: Mouse pressed left at (620, 461)
Screenshot: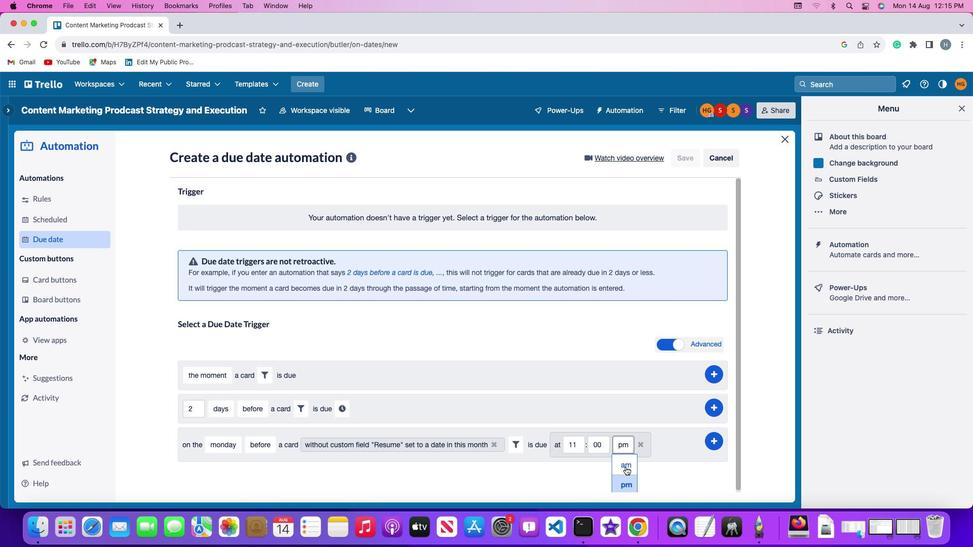 
Action: Mouse moved to (713, 434)
Screenshot: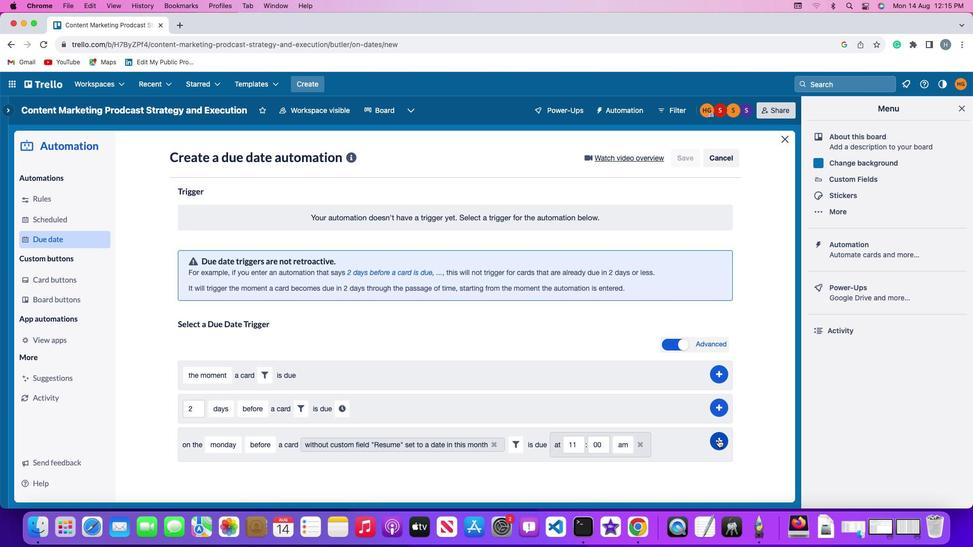 
Action: Mouse pressed left at (713, 434)
Screenshot: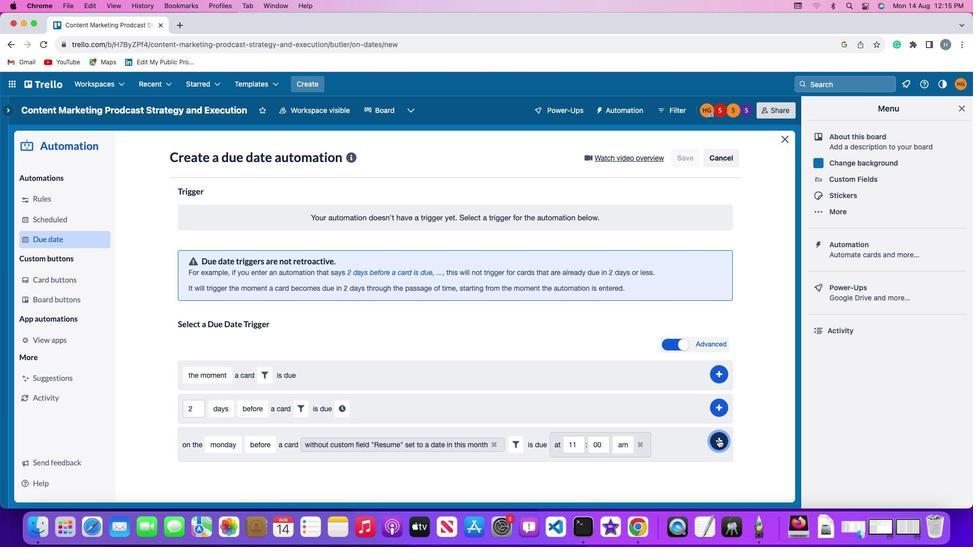 
Action: Mouse moved to (754, 349)
Screenshot: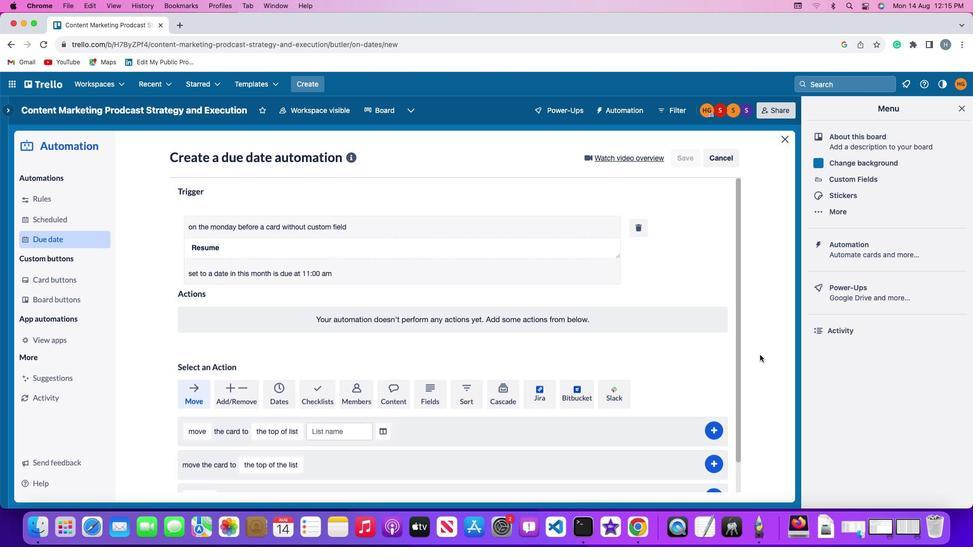 
